Task: Add a signature Jorge Perez containing With heartfelt thanks and warm wishes, Jorge Perez to email address softage.8@softage.net and add a label Programming
Action: Mouse moved to (1006, 57)
Screenshot: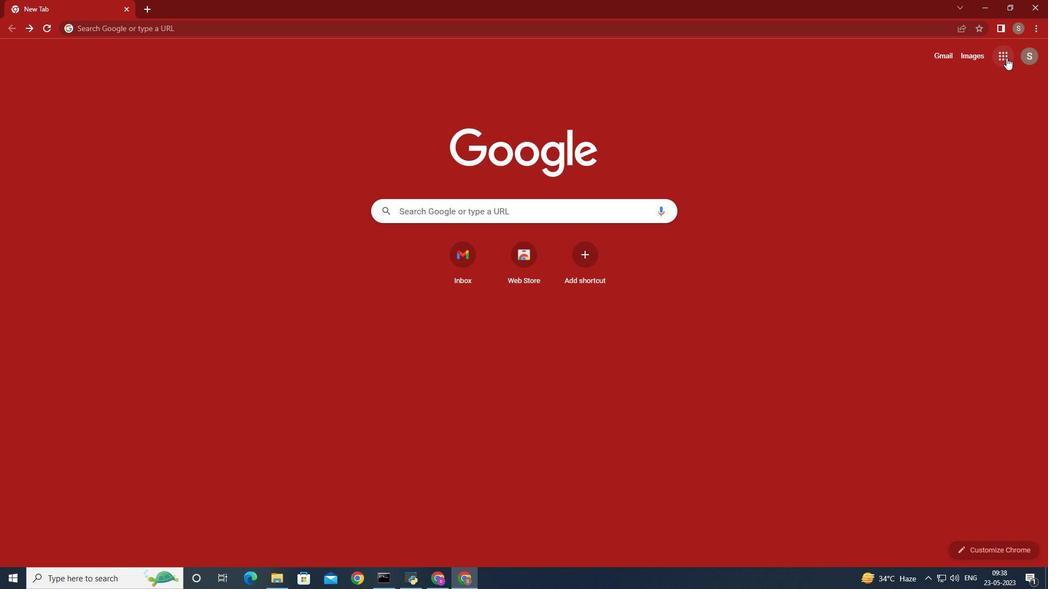 
Action: Mouse pressed left at (1006, 57)
Screenshot: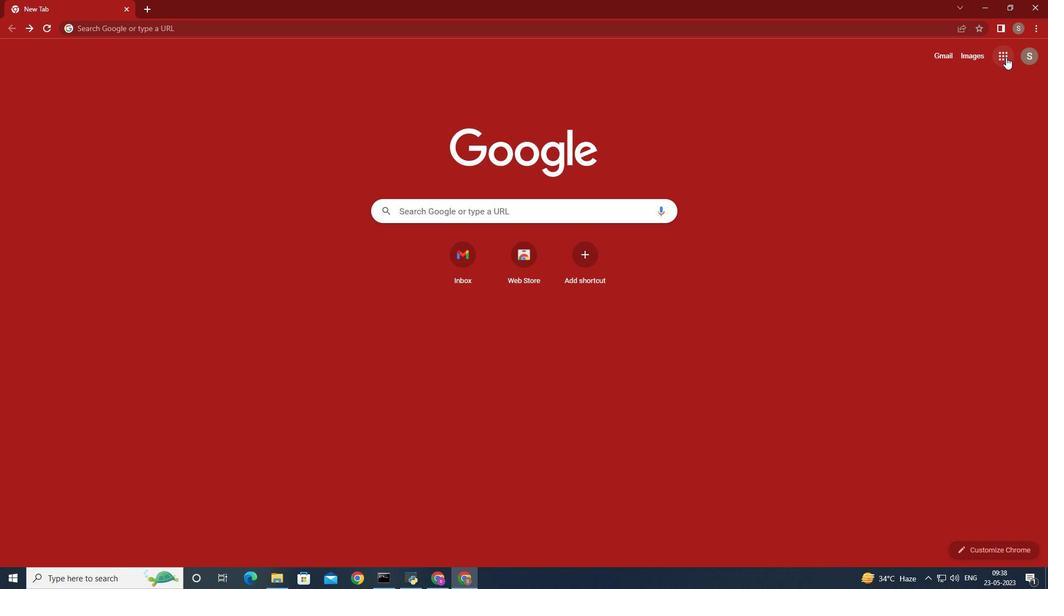 
Action: Mouse moved to (968, 101)
Screenshot: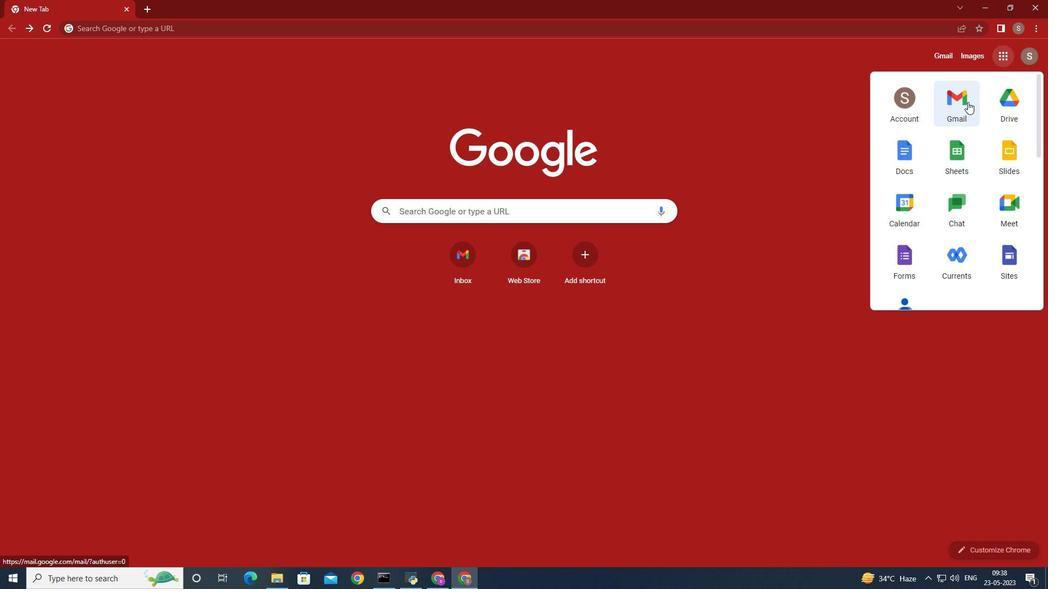 
Action: Mouse pressed left at (968, 101)
Screenshot: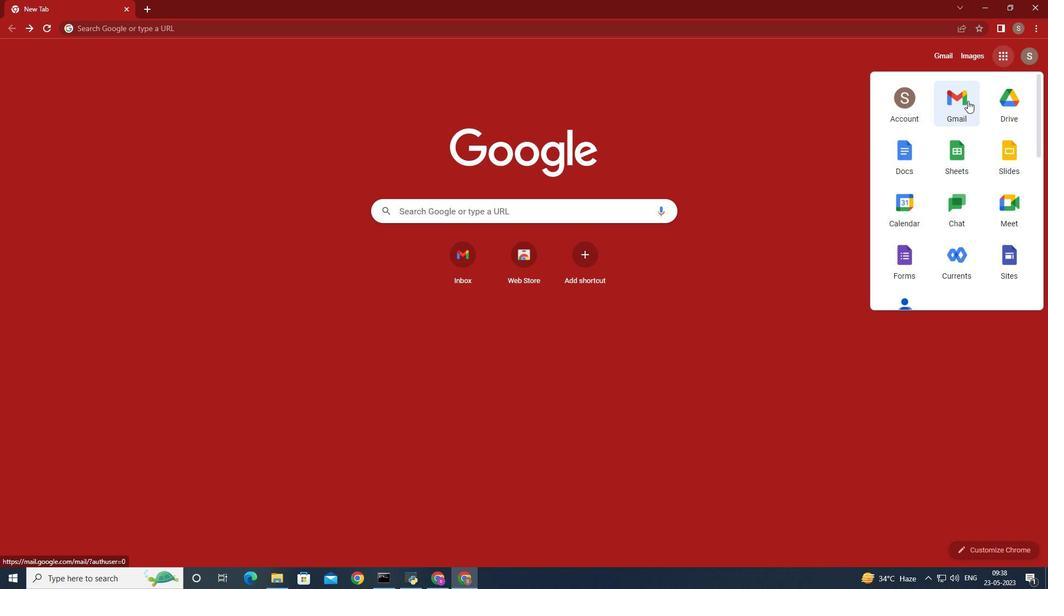 
Action: Mouse moved to (930, 79)
Screenshot: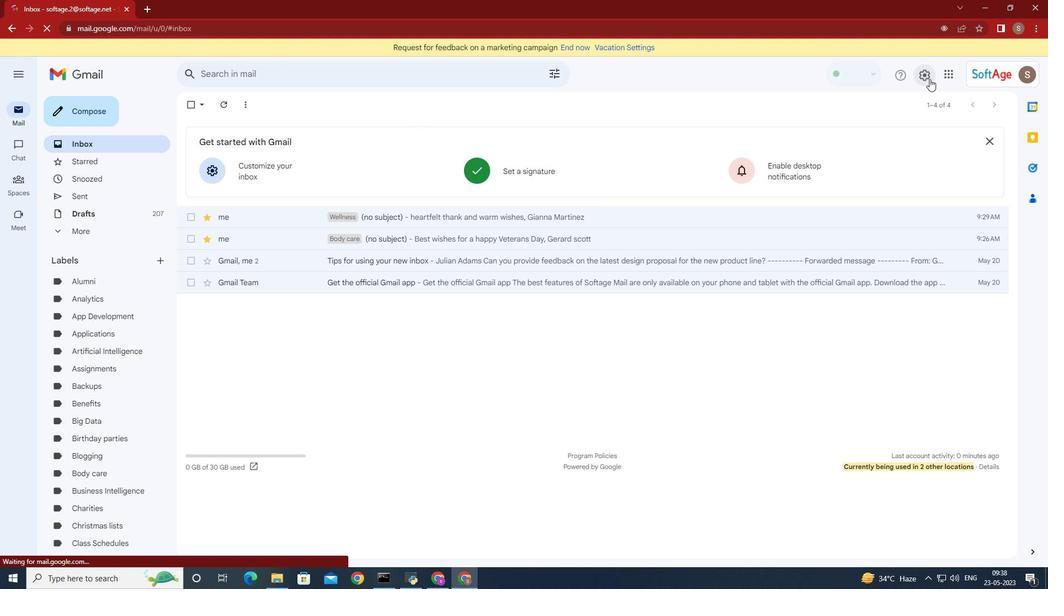 
Action: Mouse pressed left at (930, 79)
Screenshot: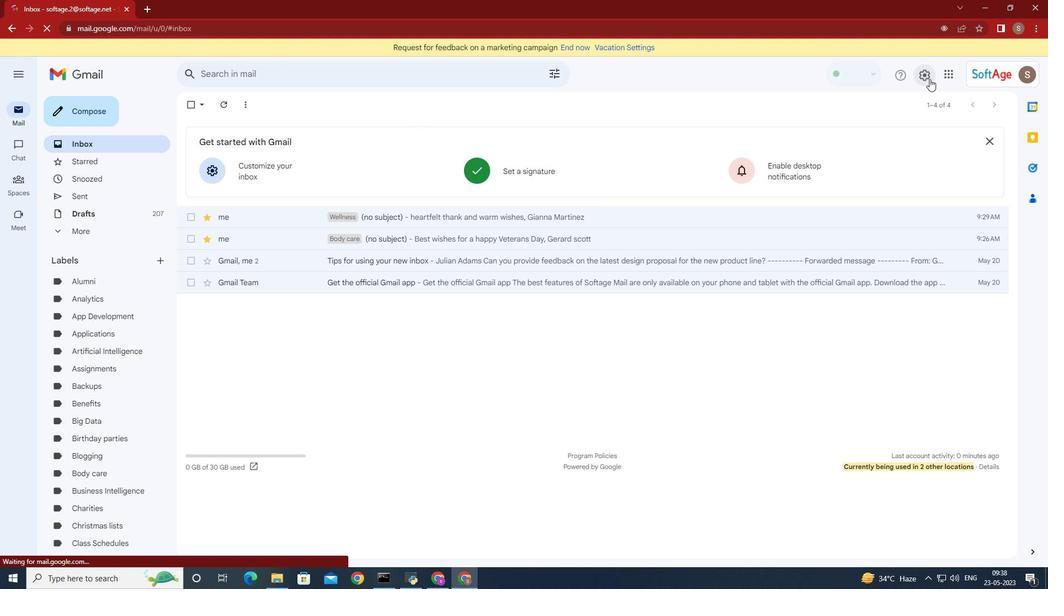 
Action: Mouse moved to (924, 125)
Screenshot: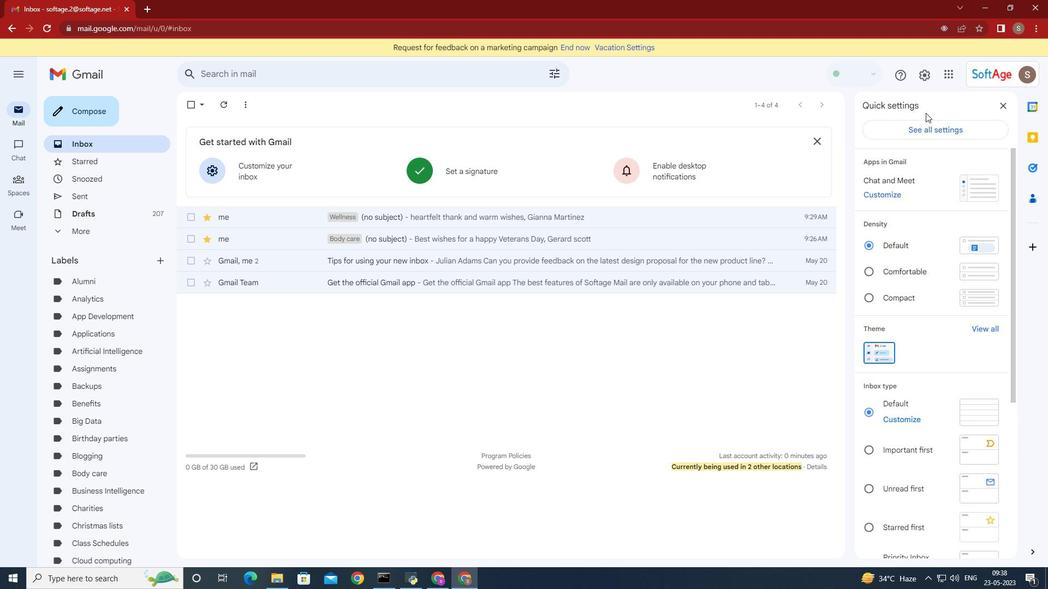 
Action: Mouse pressed left at (924, 125)
Screenshot: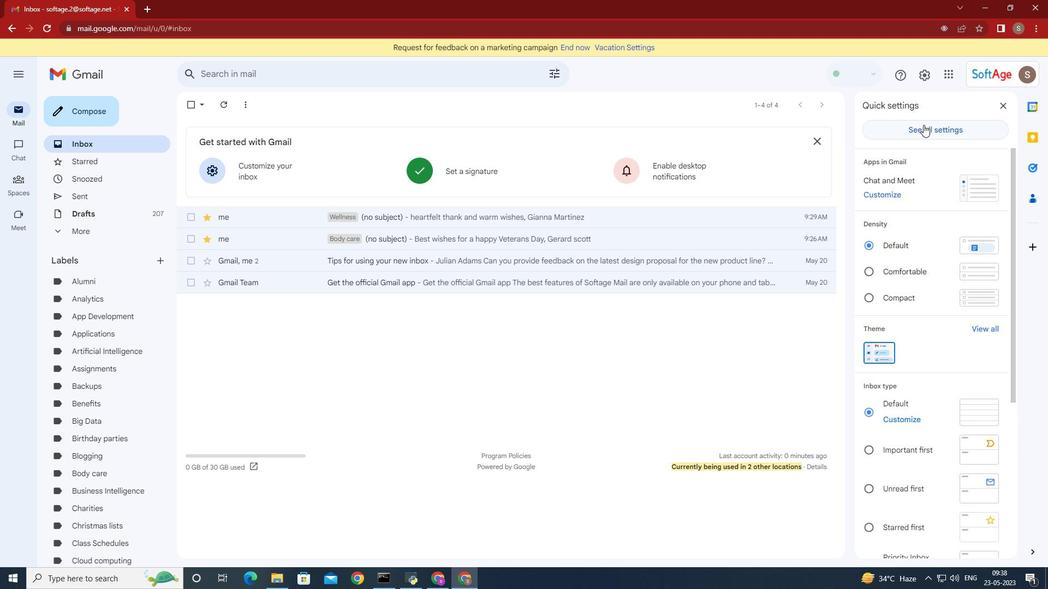 
Action: Mouse moved to (681, 246)
Screenshot: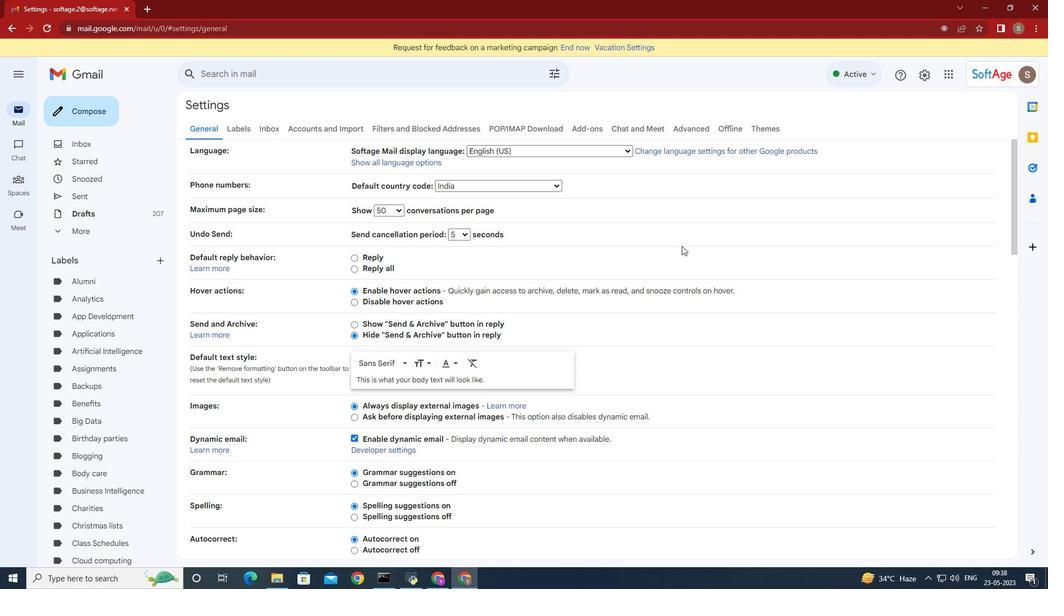 
Action: Mouse scrolled (681, 245) with delta (0, 0)
Screenshot: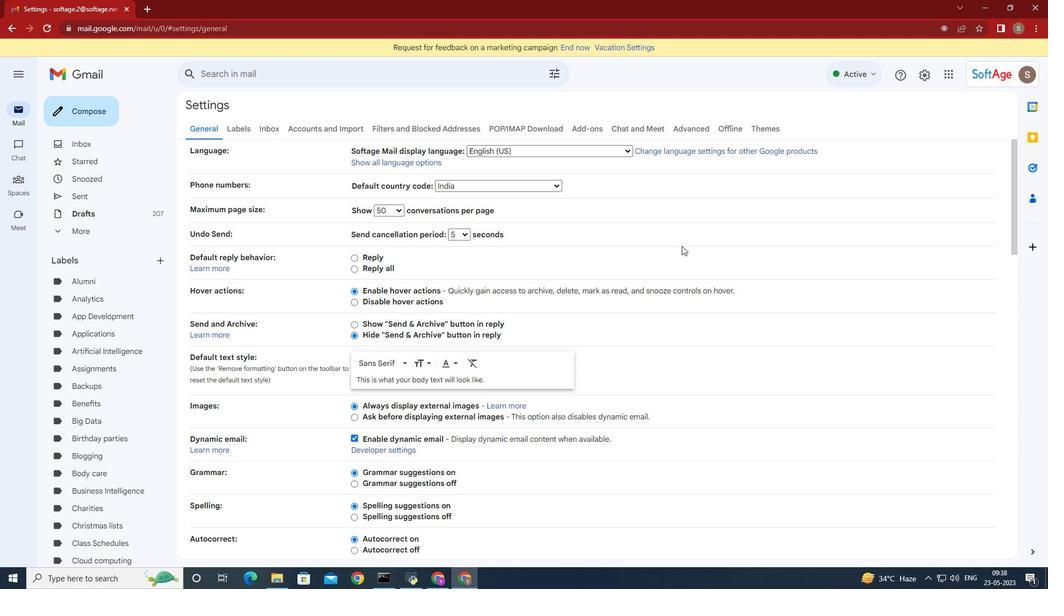 
Action: Mouse scrolled (681, 245) with delta (0, 0)
Screenshot: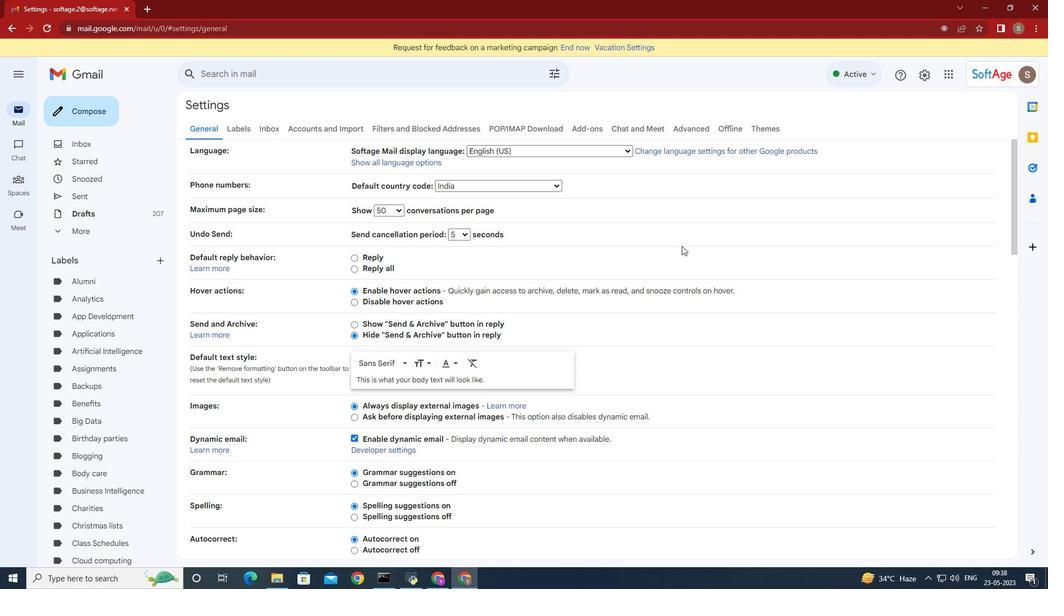 
Action: Mouse scrolled (681, 245) with delta (0, 0)
Screenshot: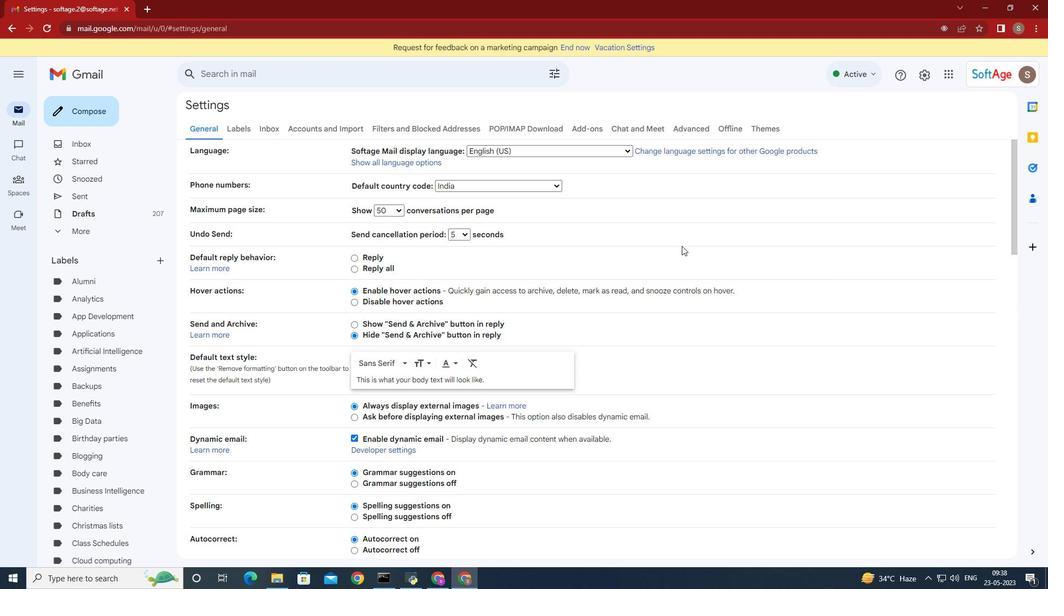 
Action: Mouse scrolled (681, 245) with delta (0, 0)
Screenshot: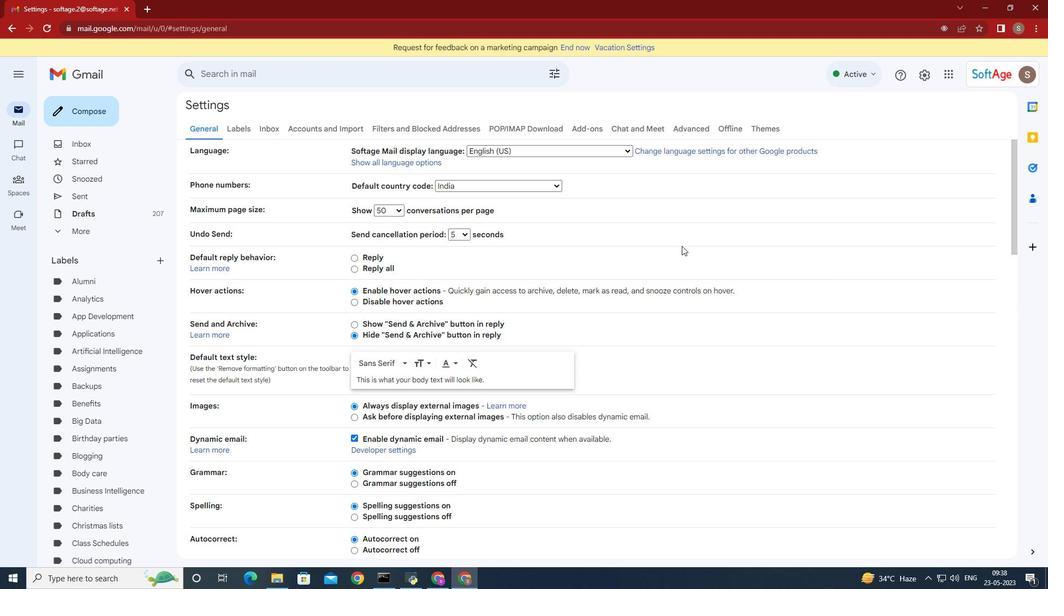 
Action: Mouse scrolled (681, 245) with delta (0, 0)
Screenshot: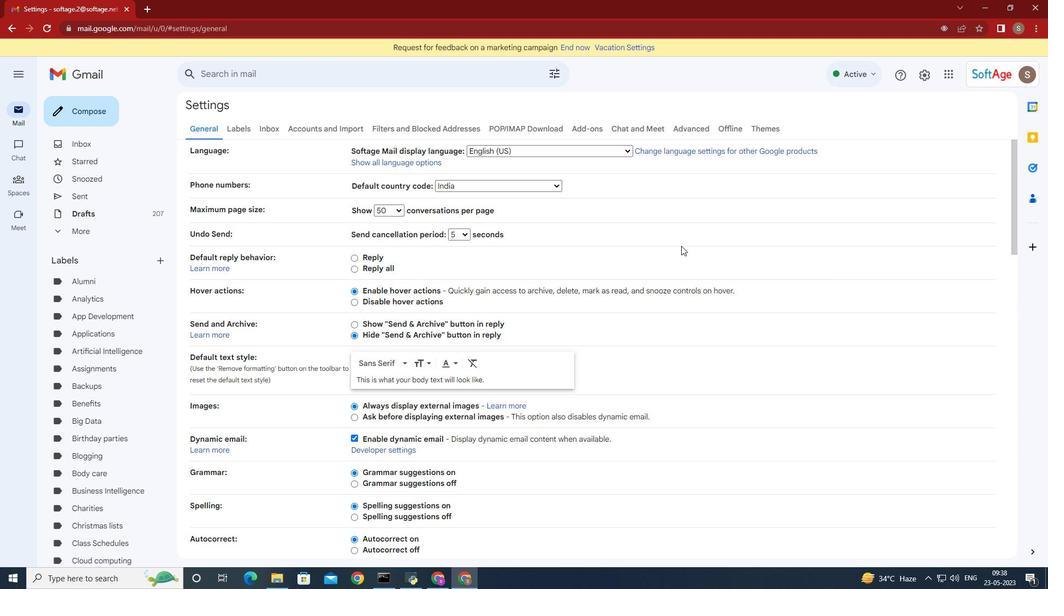 
Action: Mouse scrolled (681, 245) with delta (0, 0)
Screenshot: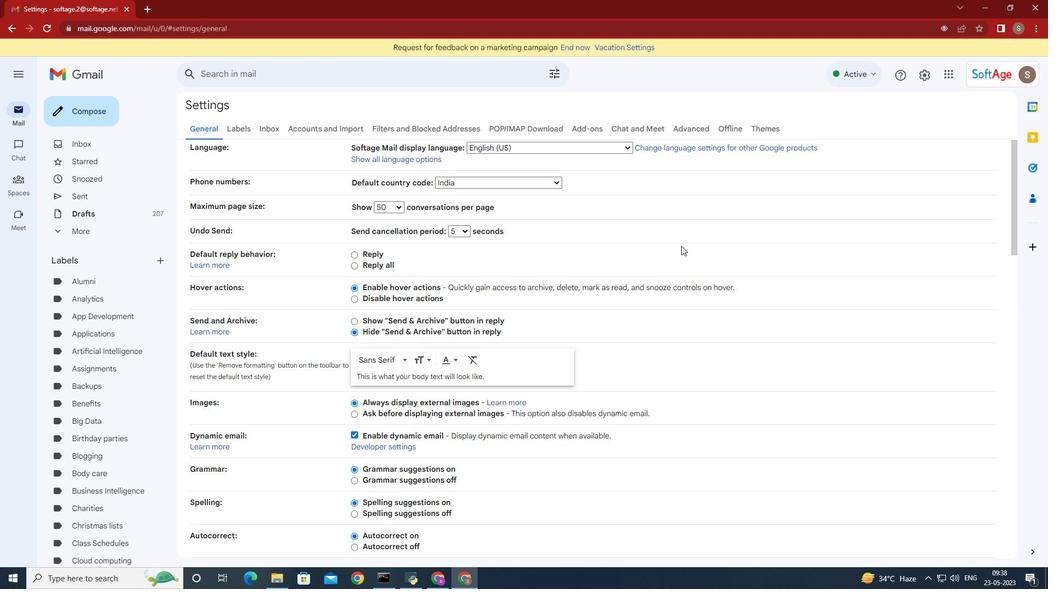 
Action: Mouse moved to (680, 245)
Screenshot: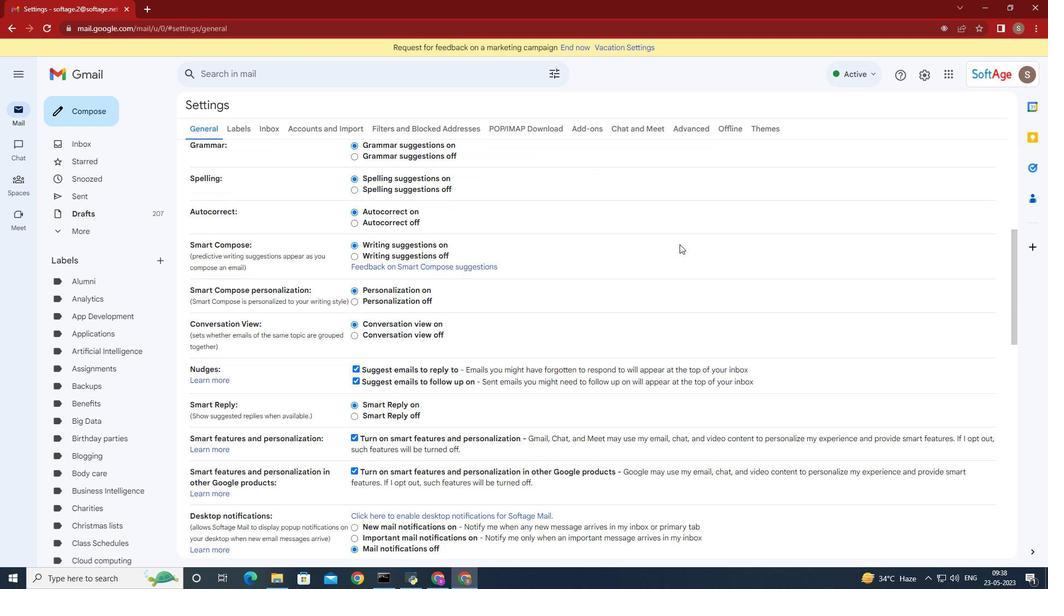 
Action: Mouse scrolled (680, 244) with delta (0, 0)
Screenshot: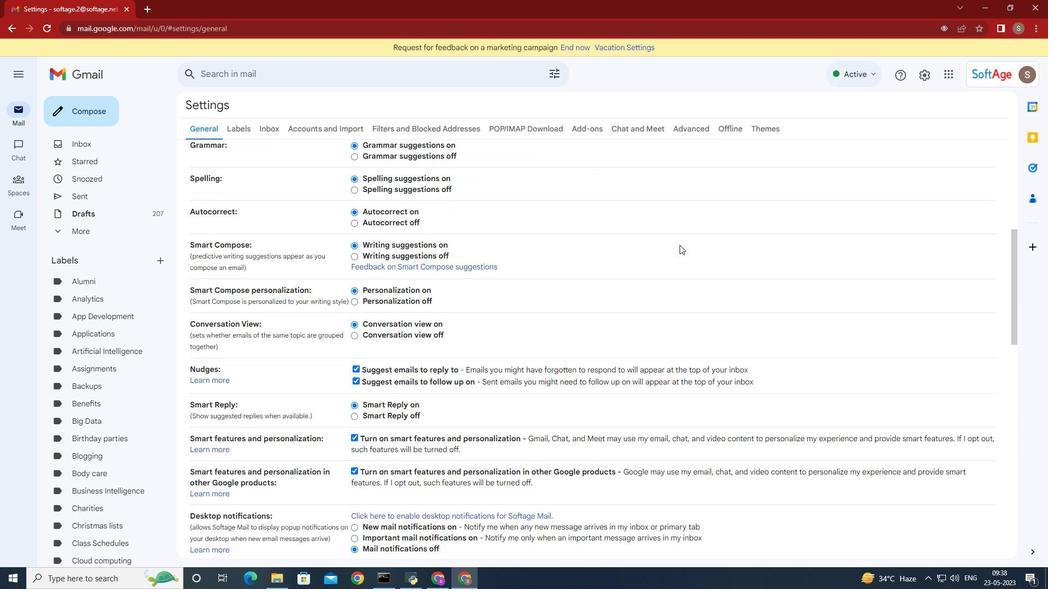 
Action: Mouse scrolled (680, 244) with delta (0, 0)
Screenshot: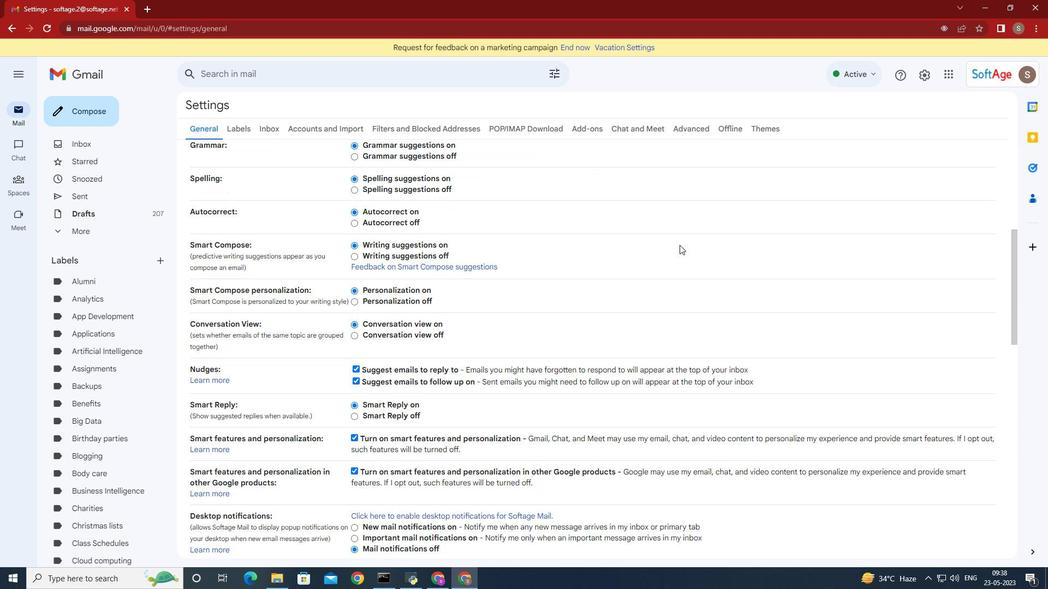 
Action: Mouse scrolled (680, 244) with delta (0, 0)
Screenshot: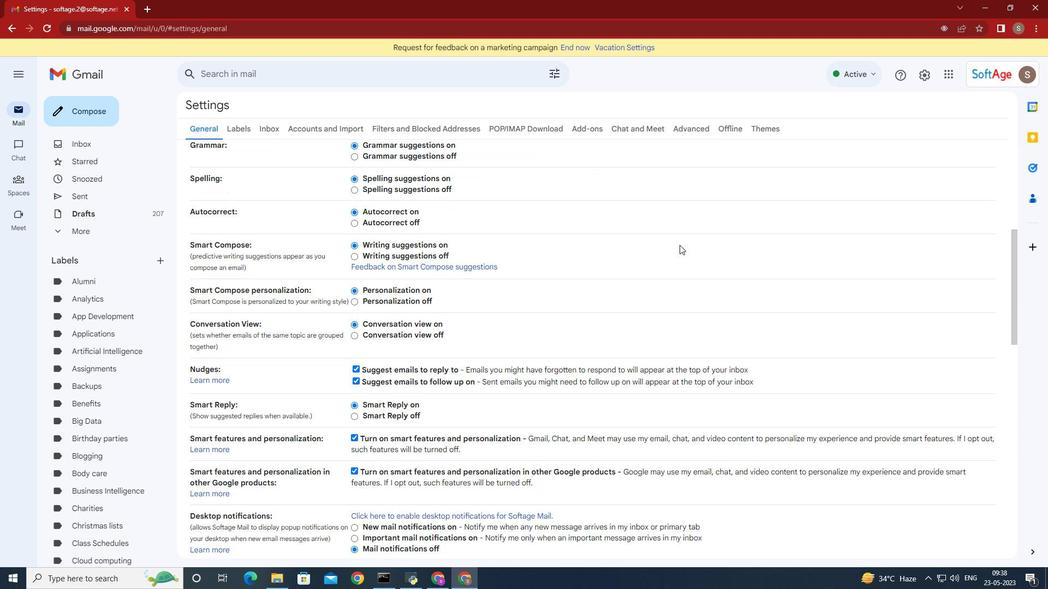 
Action: Mouse scrolled (680, 244) with delta (0, 0)
Screenshot: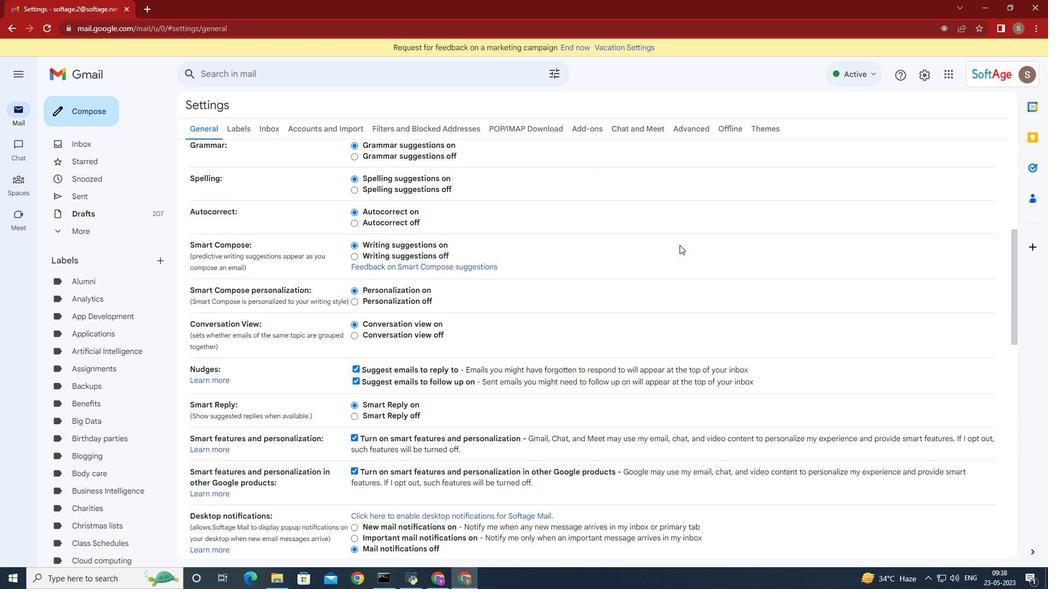 
Action: Mouse scrolled (680, 244) with delta (0, 0)
Screenshot: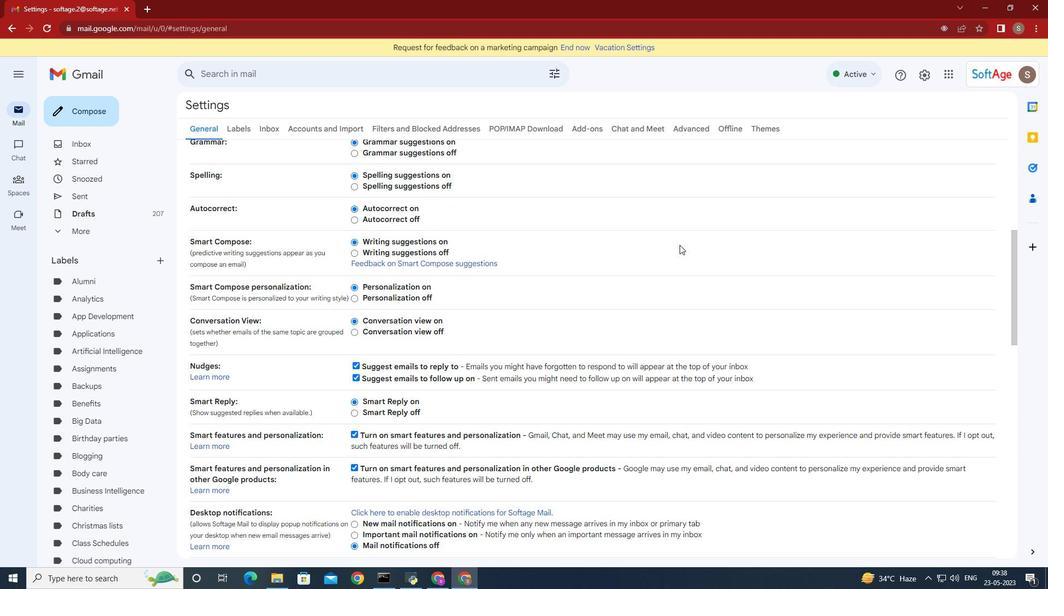 
Action: Mouse scrolled (680, 244) with delta (0, 0)
Screenshot: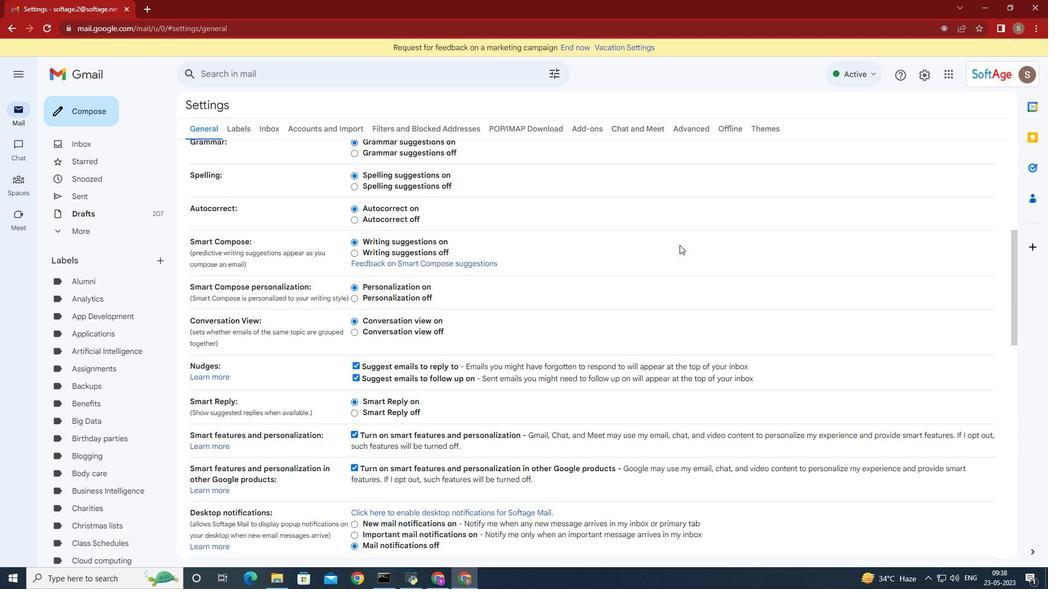 
Action: Mouse moved to (626, 303)
Screenshot: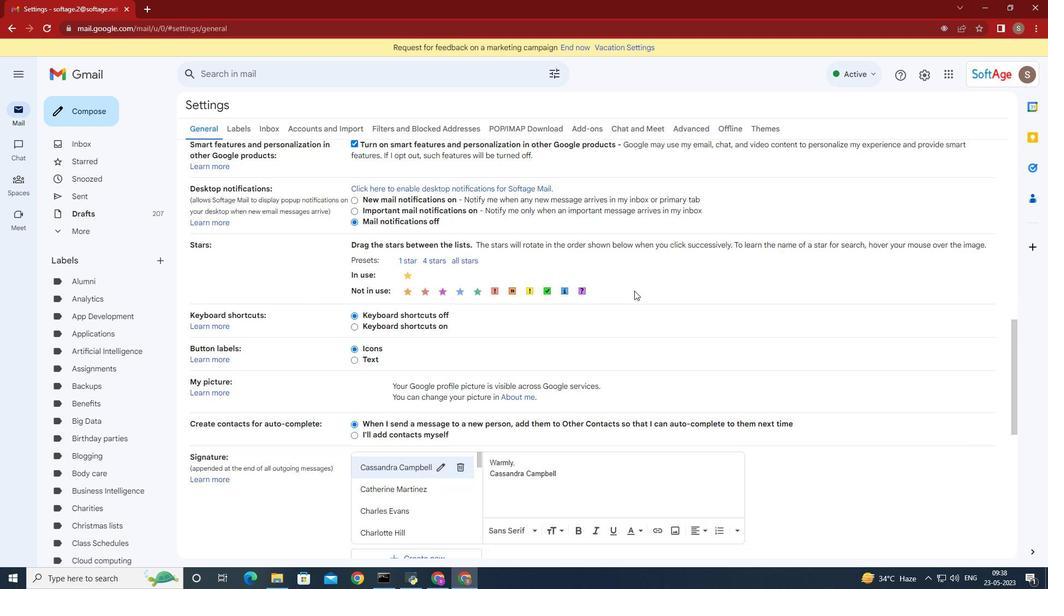 
Action: Mouse scrolled (626, 302) with delta (0, 0)
Screenshot: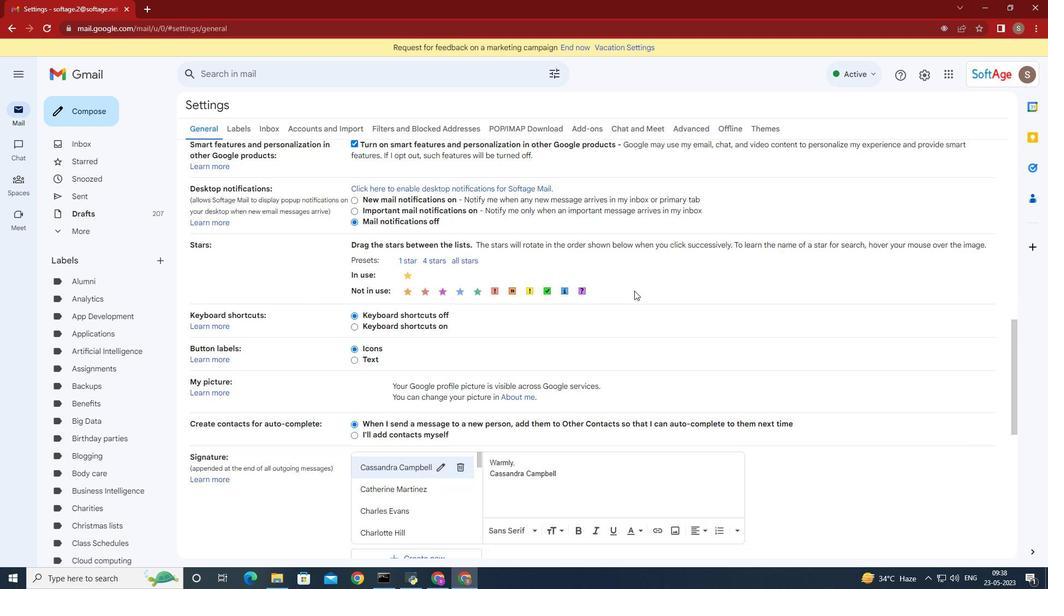 
Action: Mouse moved to (626, 303)
Screenshot: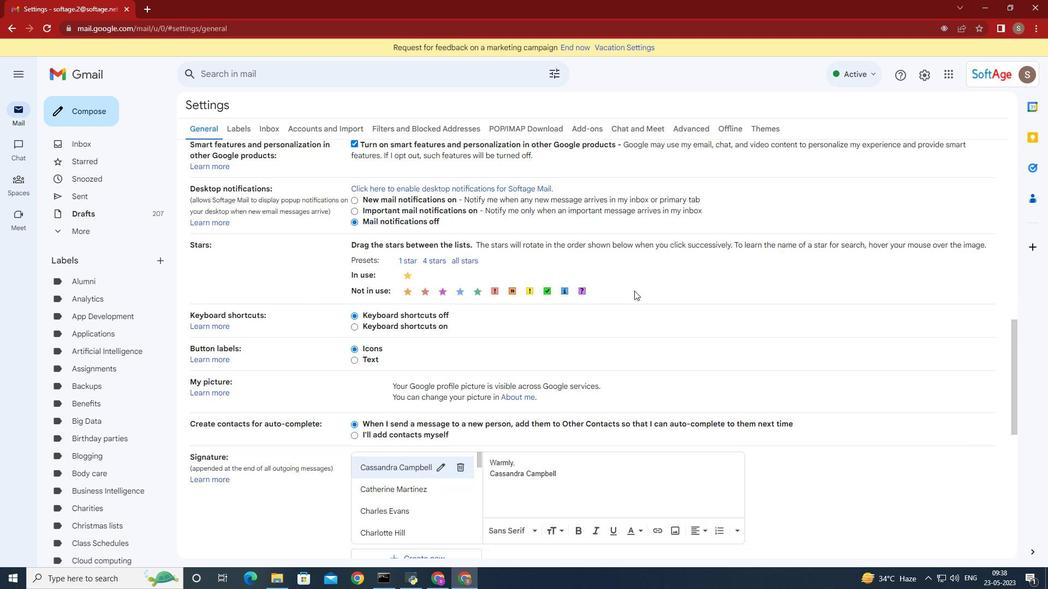
Action: Mouse scrolled (626, 303) with delta (0, 0)
Screenshot: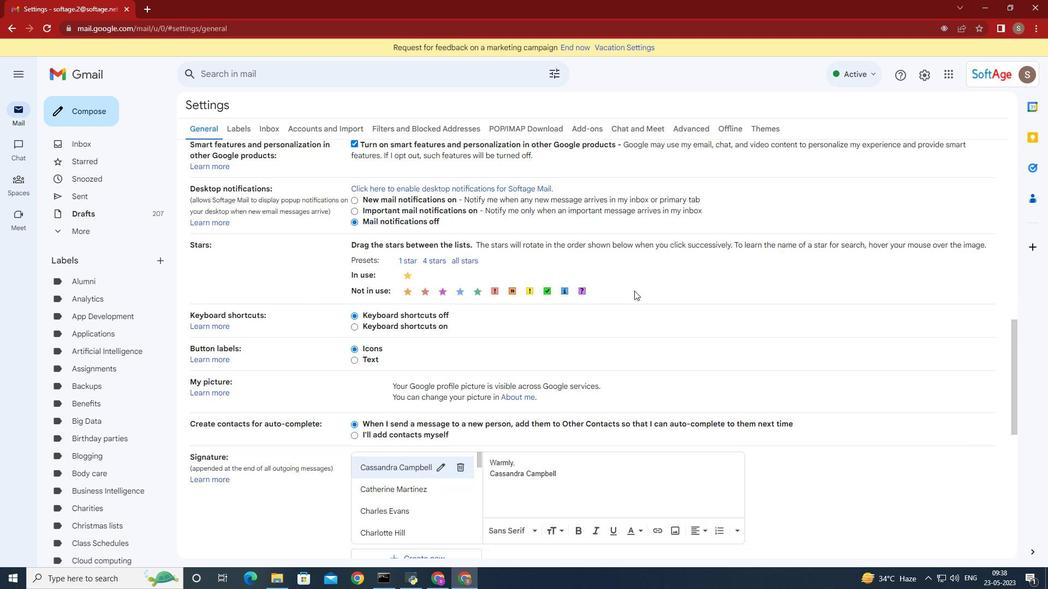 
Action: Mouse scrolled (626, 303) with delta (0, 0)
Screenshot: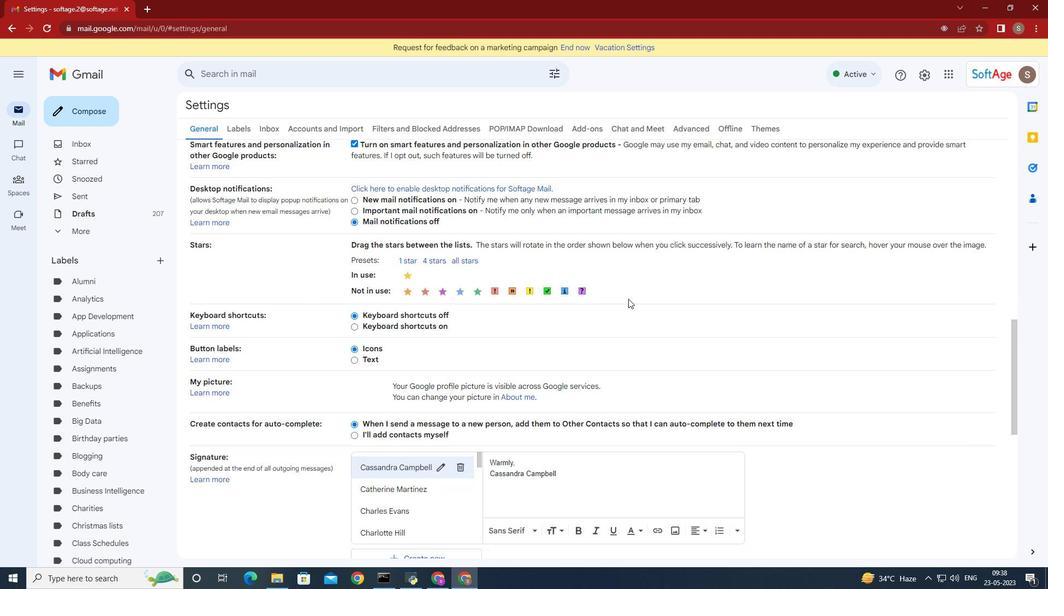 
Action: Mouse scrolled (626, 303) with delta (0, 0)
Screenshot: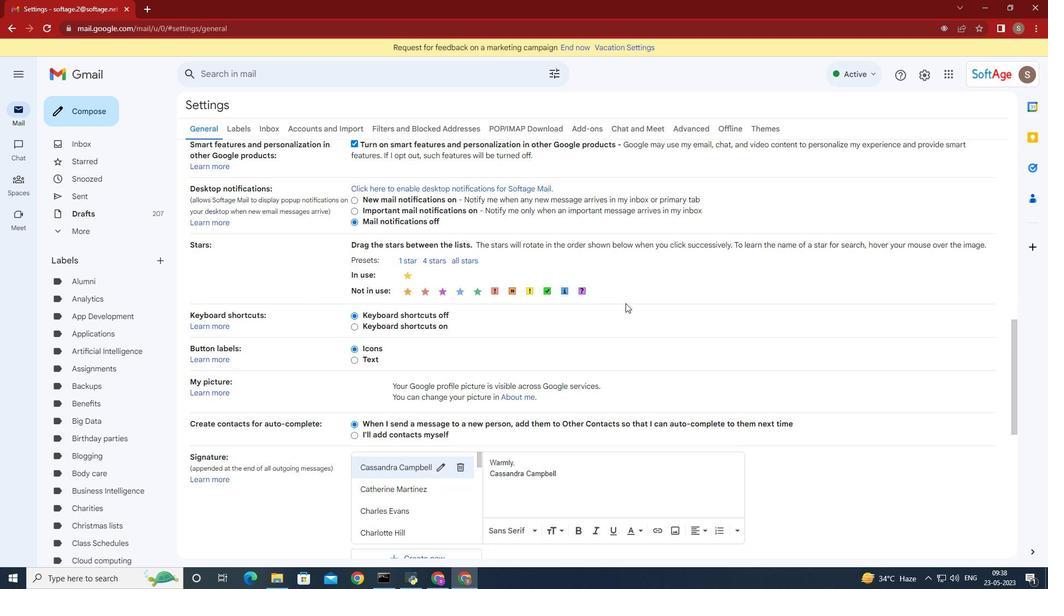 
Action: Mouse moved to (421, 335)
Screenshot: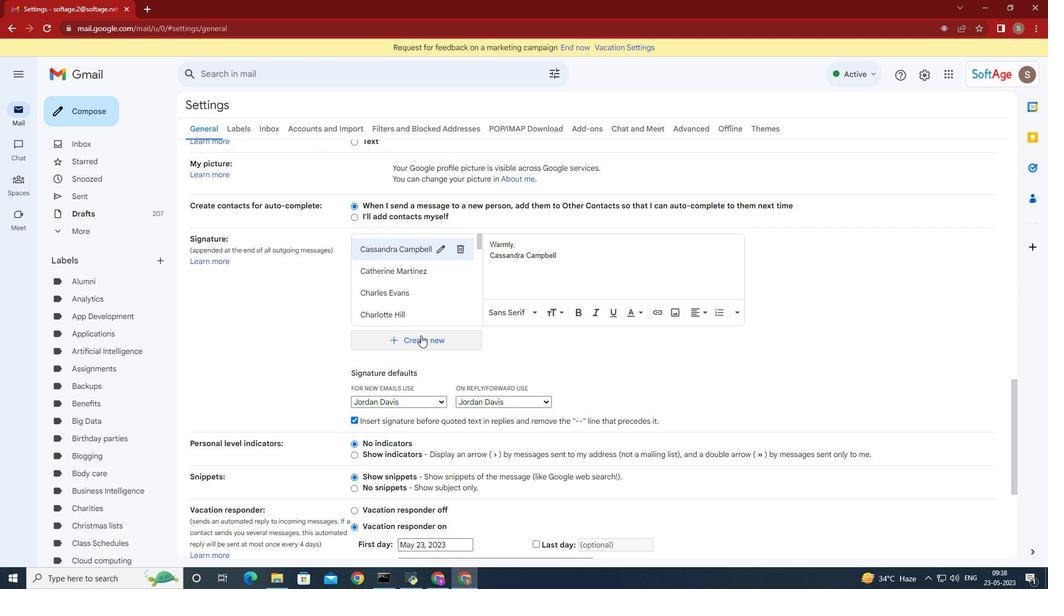 
Action: Mouse pressed left at (421, 335)
Screenshot: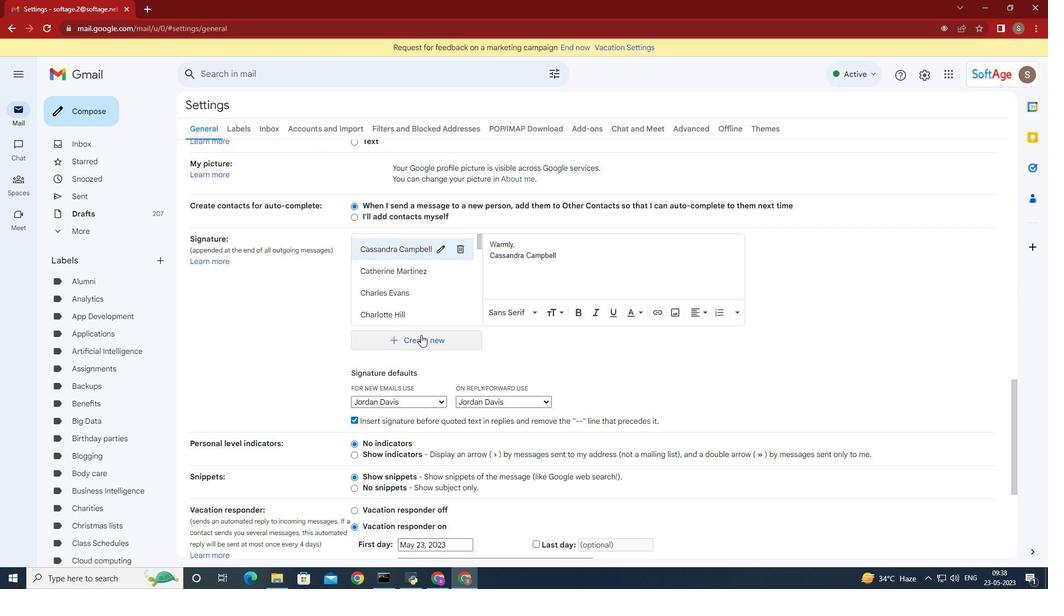 
Action: Mouse moved to (423, 336)
Screenshot: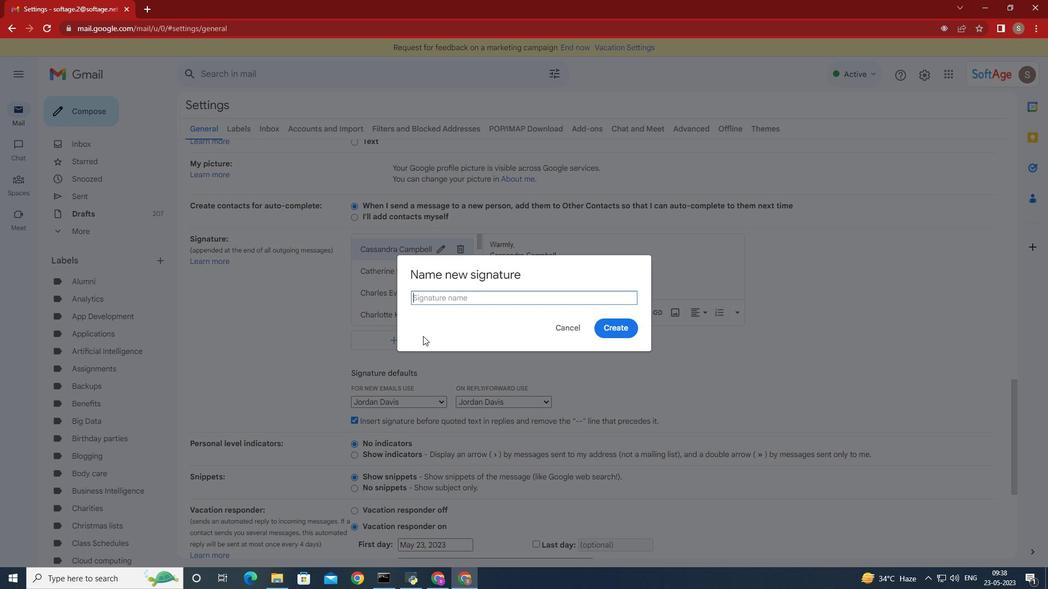 
Action: Key pressed <Key.shift>Jorgr<Key.space><Key.shift><Key.shift><Key.shift>P<Key.backspace><Key.backspace><Key.backspace>e<Key.space><Key.shift>Perez
Screenshot: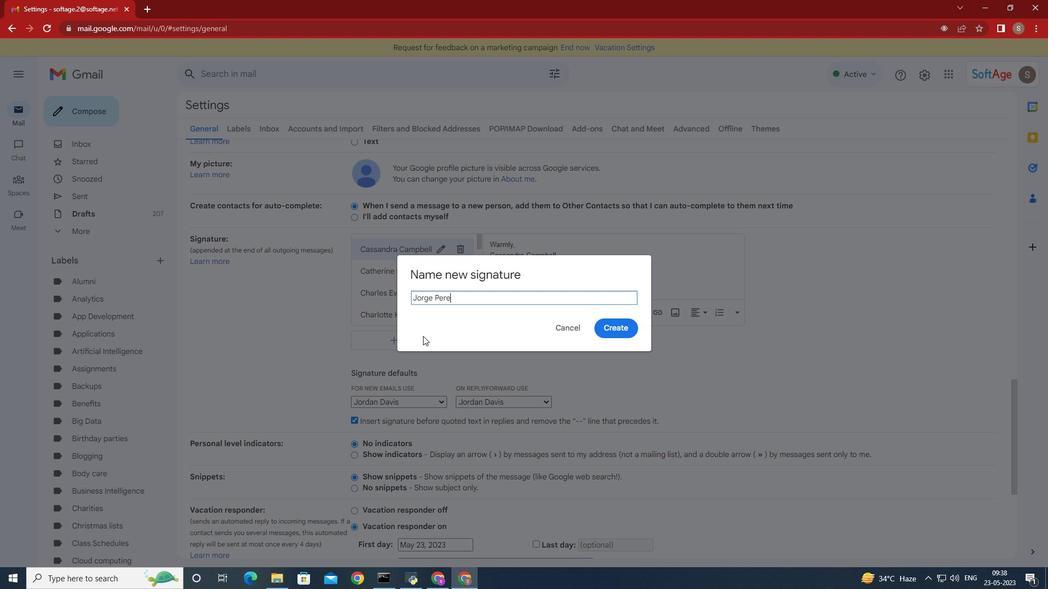 
Action: Mouse moved to (615, 332)
Screenshot: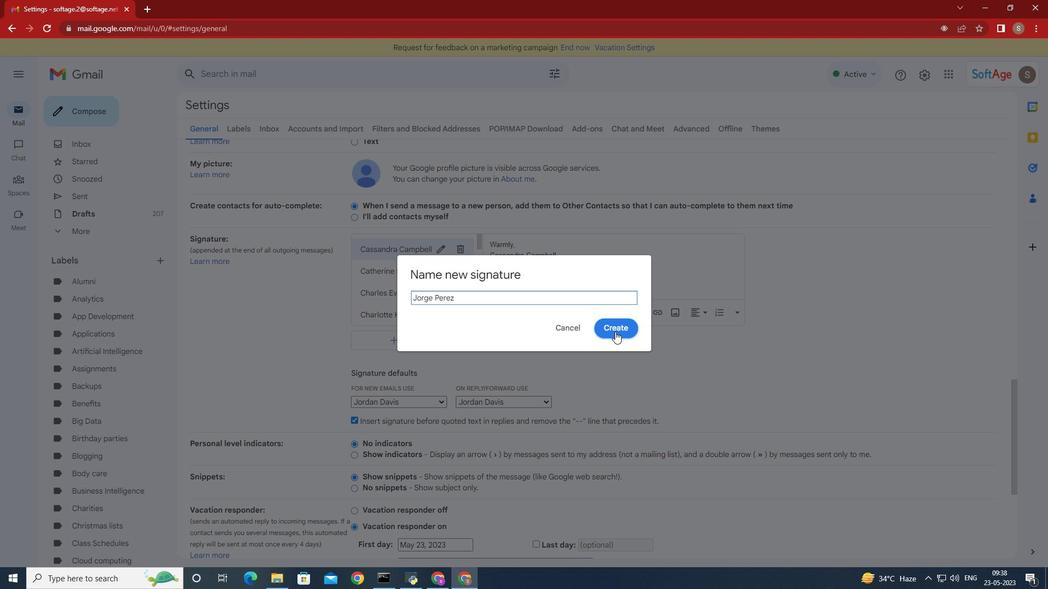 
Action: Mouse pressed left at (615, 332)
Screenshot: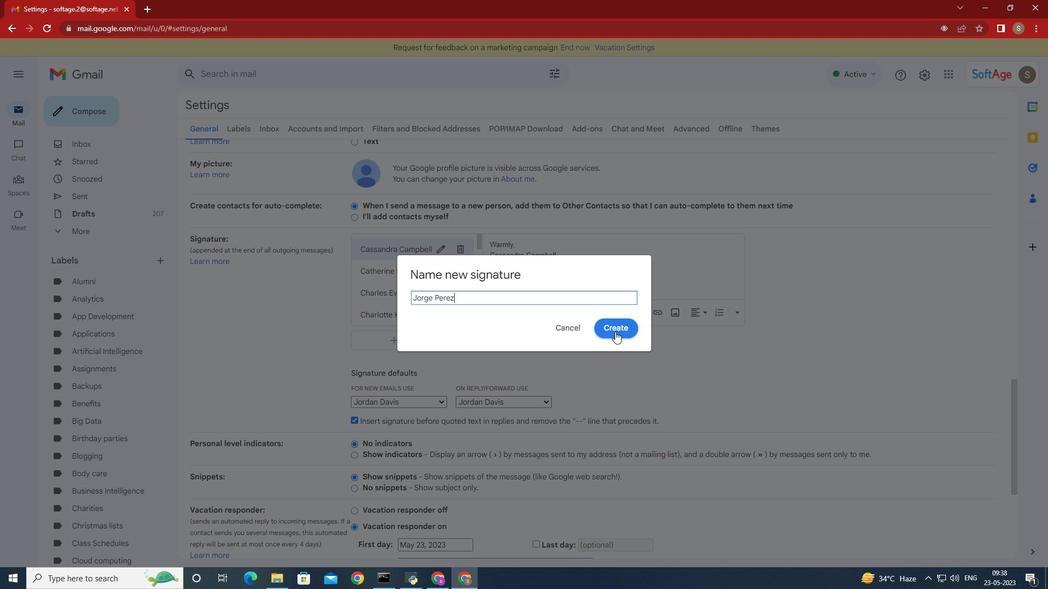 
Action: Mouse moved to (616, 331)
Screenshot: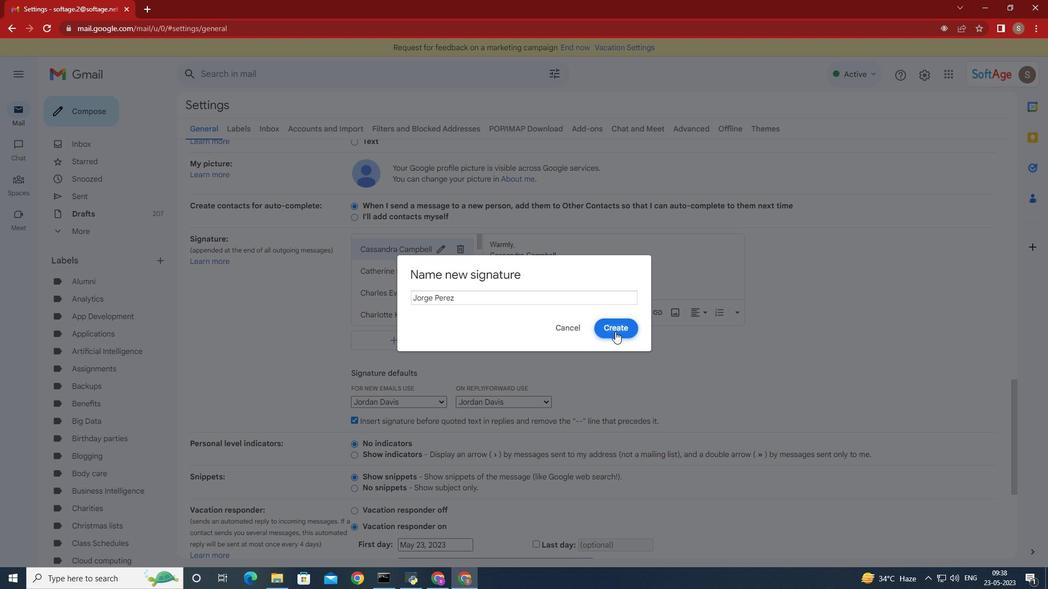 
Action: Key pressed heartfelt<Key.space>thanks<Key.space>and<Key.space>warm<Key.space>wishes,<Key.enter><Key.shift>Jorge<Key.space><Key.shift>Perez
Screenshot: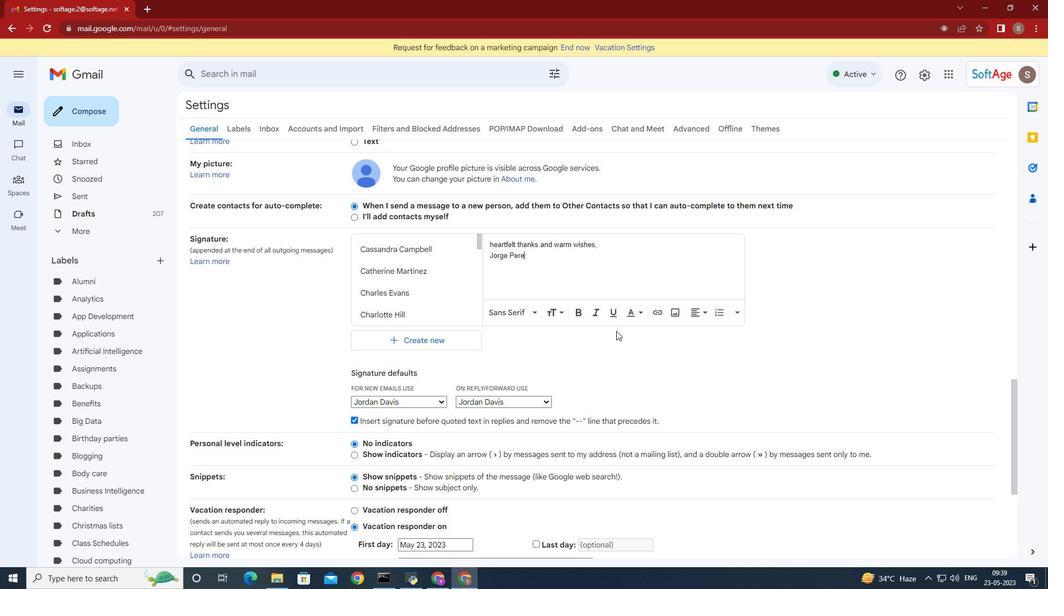 
Action: Mouse moved to (435, 404)
Screenshot: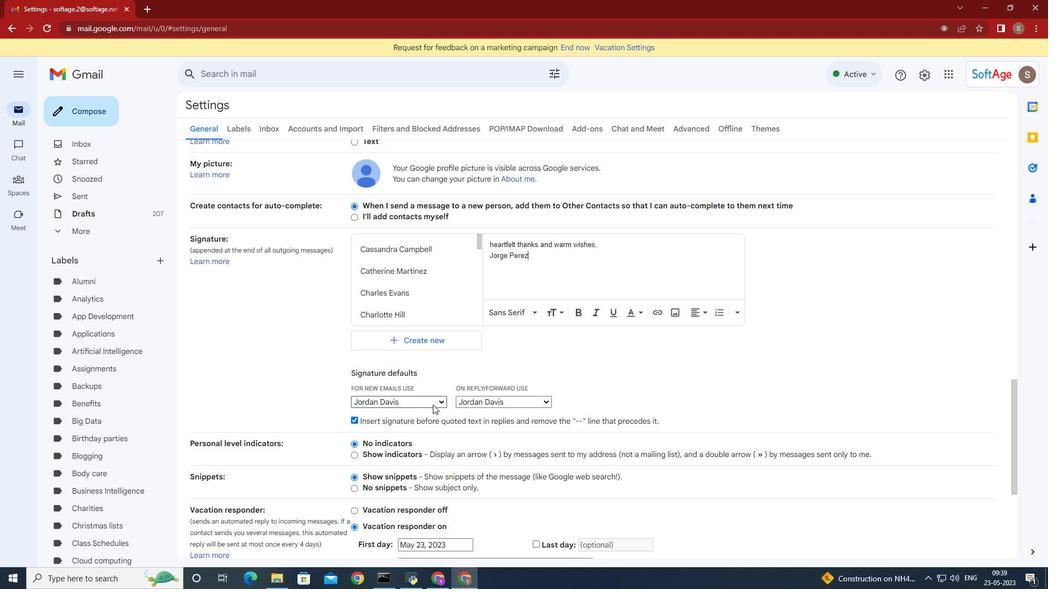 
Action: Mouse pressed left at (435, 404)
Screenshot: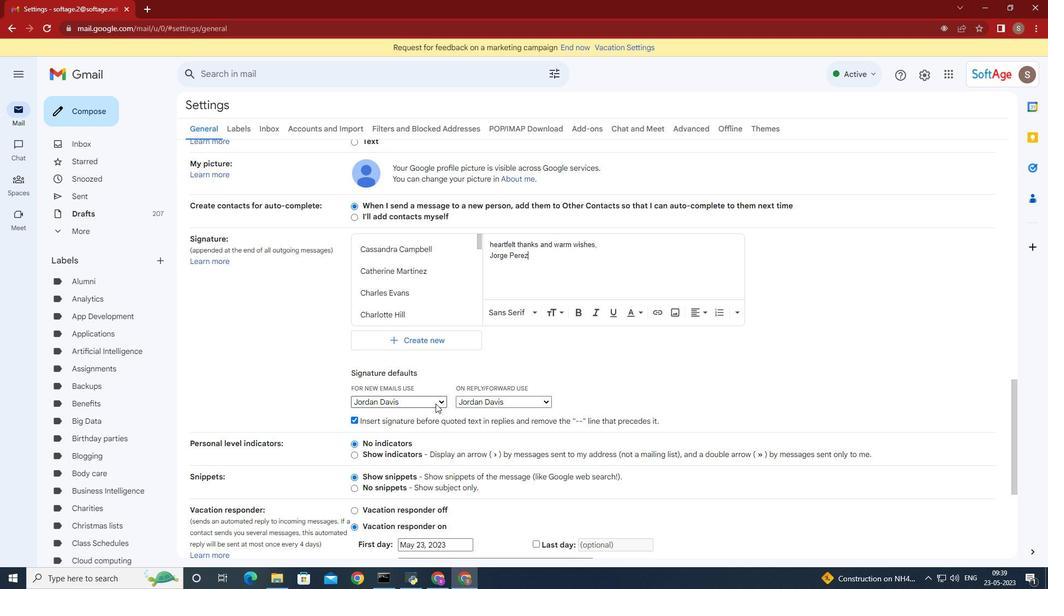 
Action: Mouse moved to (435, 406)
Screenshot: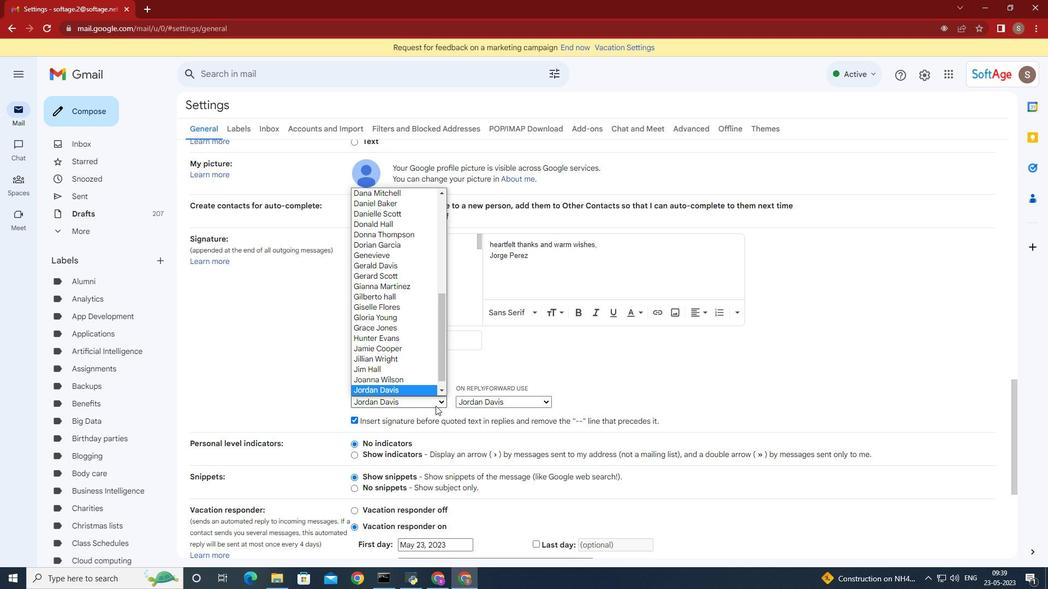 
Action: Mouse scrolled (435, 405) with delta (0, 0)
Screenshot: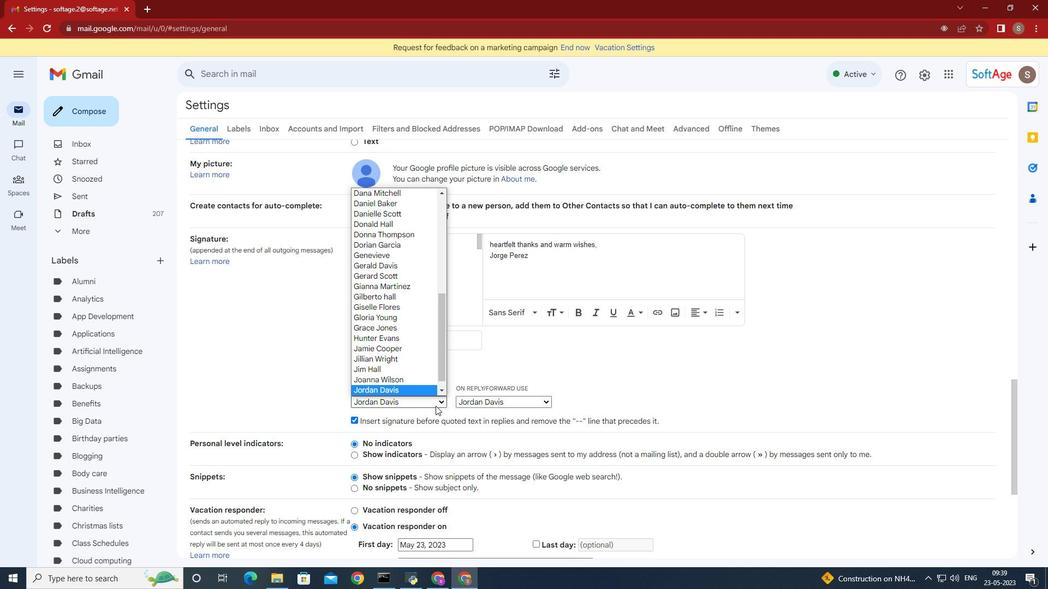
Action: Mouse scrolled (435, 405) with delta (0, 0)
Screenshot: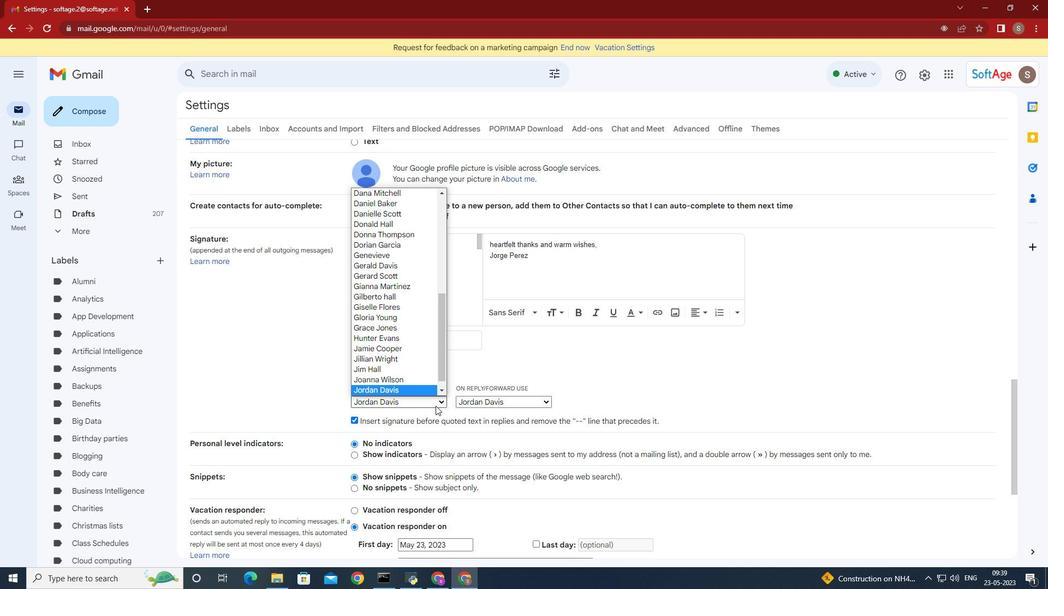 
Action: Mouse moved to (434, 404)
Screenshot: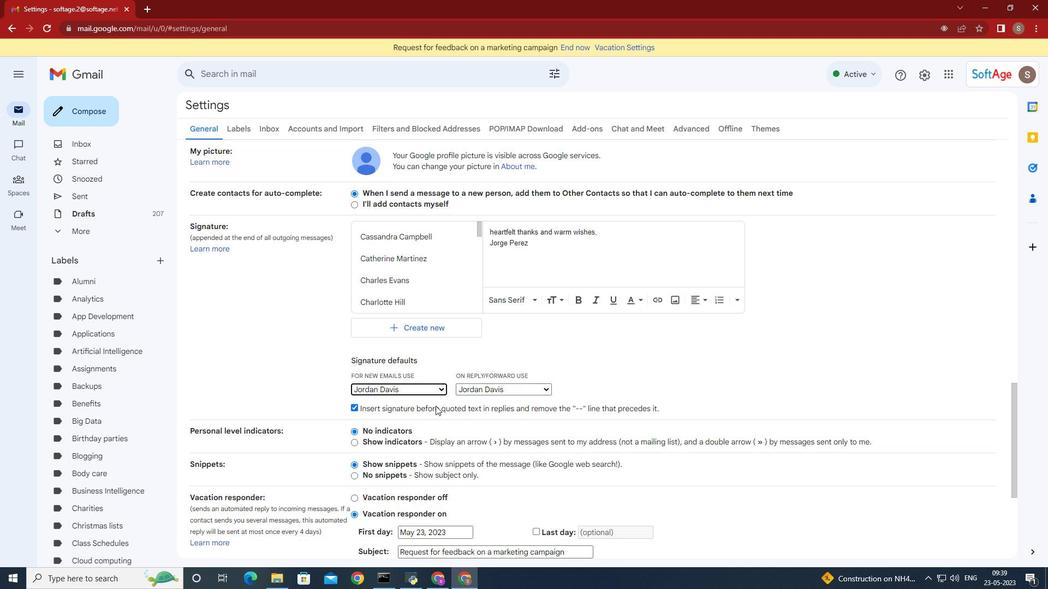 
Action: Mouse scrolled (434, 403) with delta (0, 0)
Screenshot: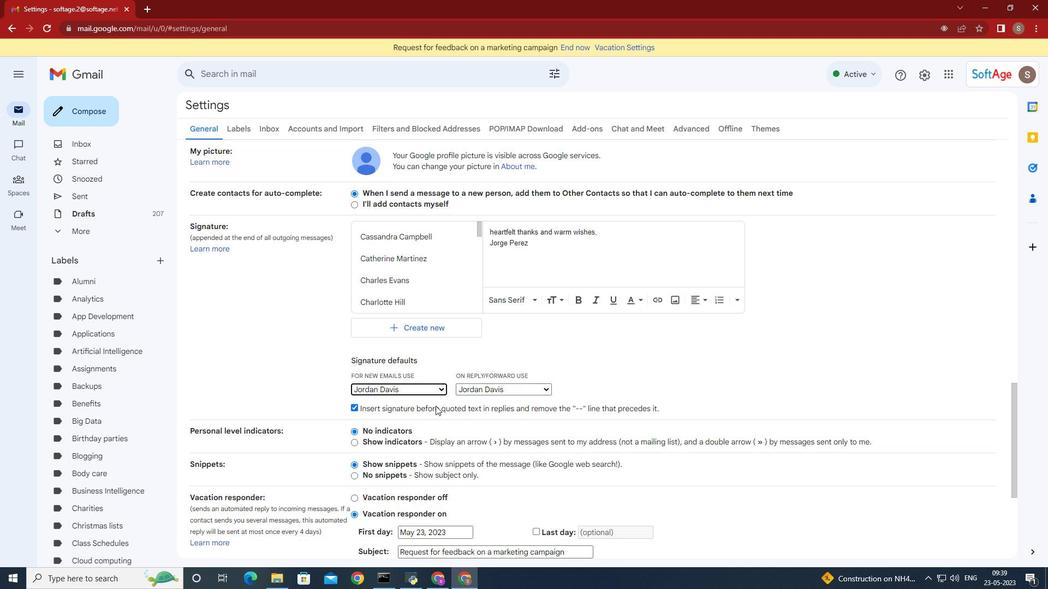 
Action: Mouse moved to (424, 386)
Screenshot: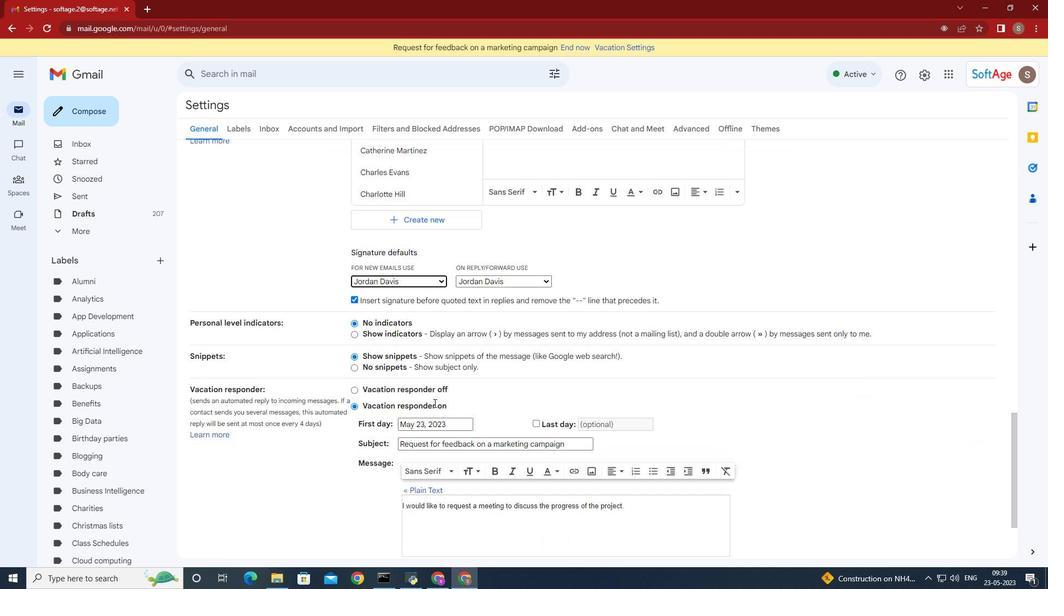 
Action: Mouse scrolled (433, 398) with delta (0, 0)
Screenshot: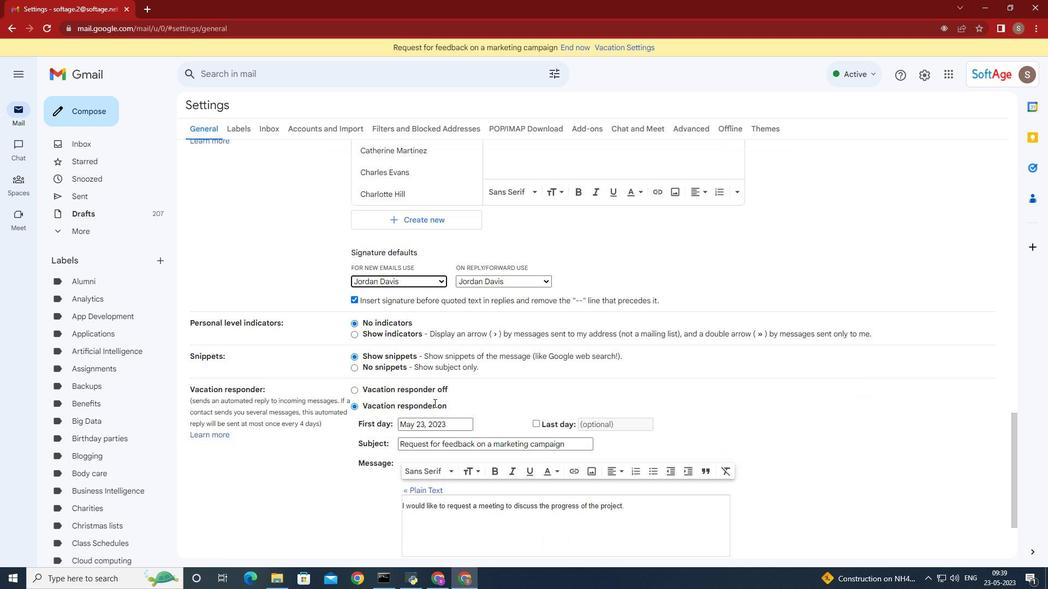 
Action: Mouse moved to (439, 184)
Screenshot: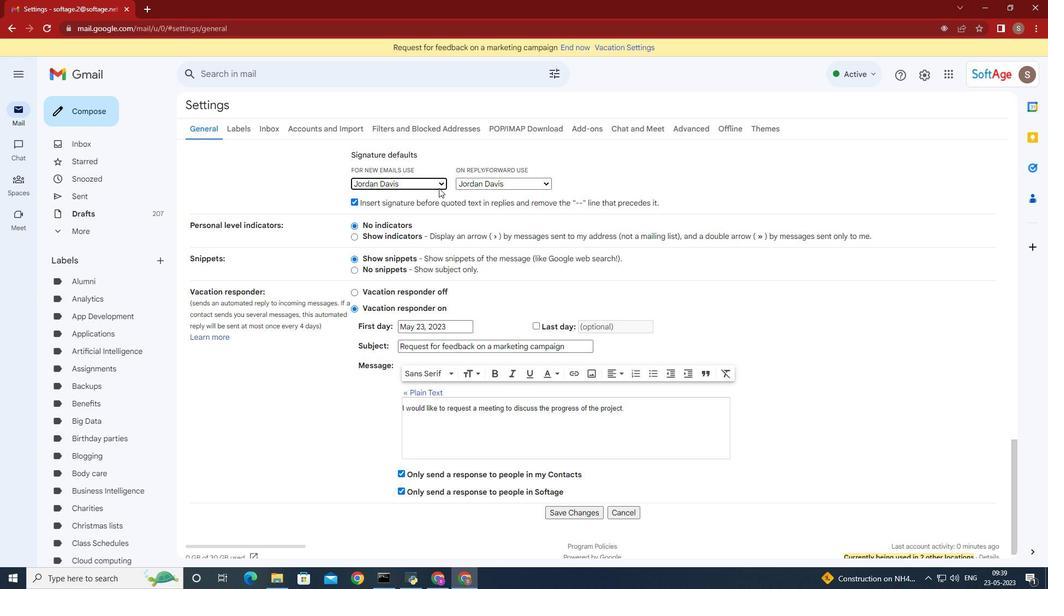 
Action: Mouse pressed left at (439, 184)
Screenshot: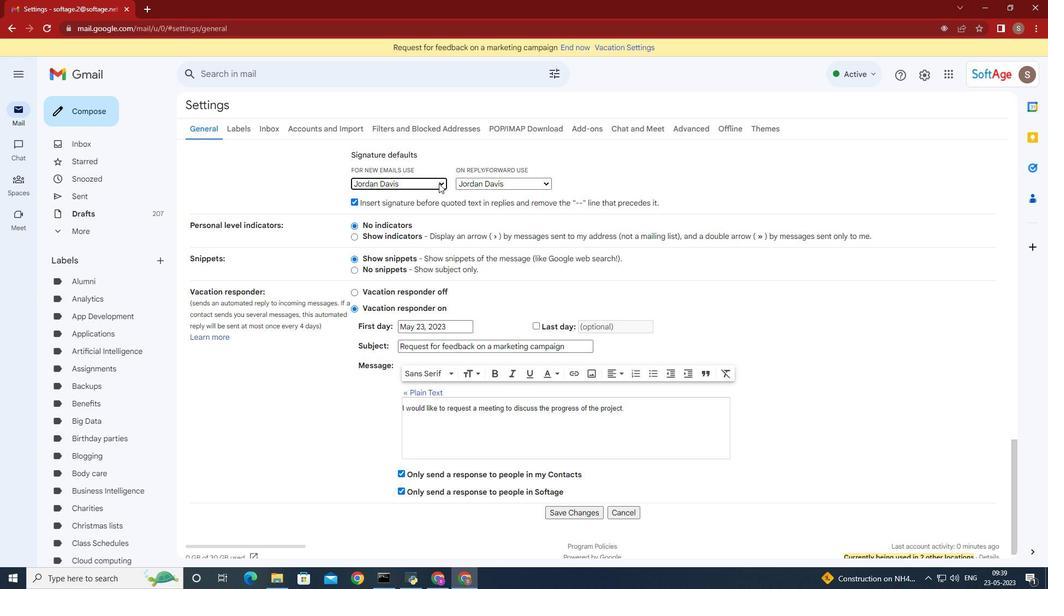 
Action: Mouse moved to (388, 334)
Screenshot: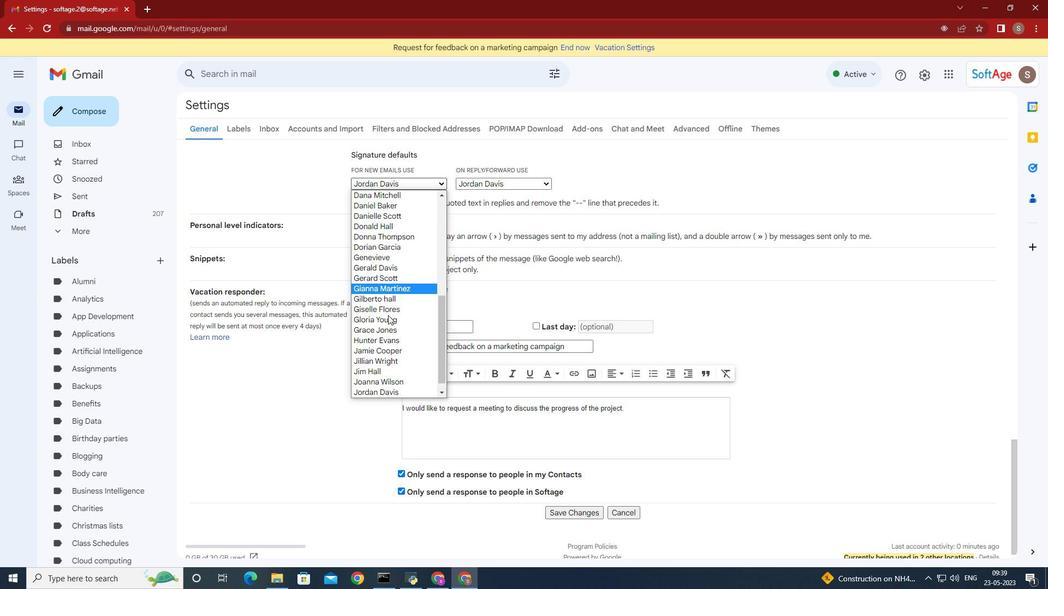 
Action: Mouse scrolled (388, 333) with delta (0, 0)
Screenshot: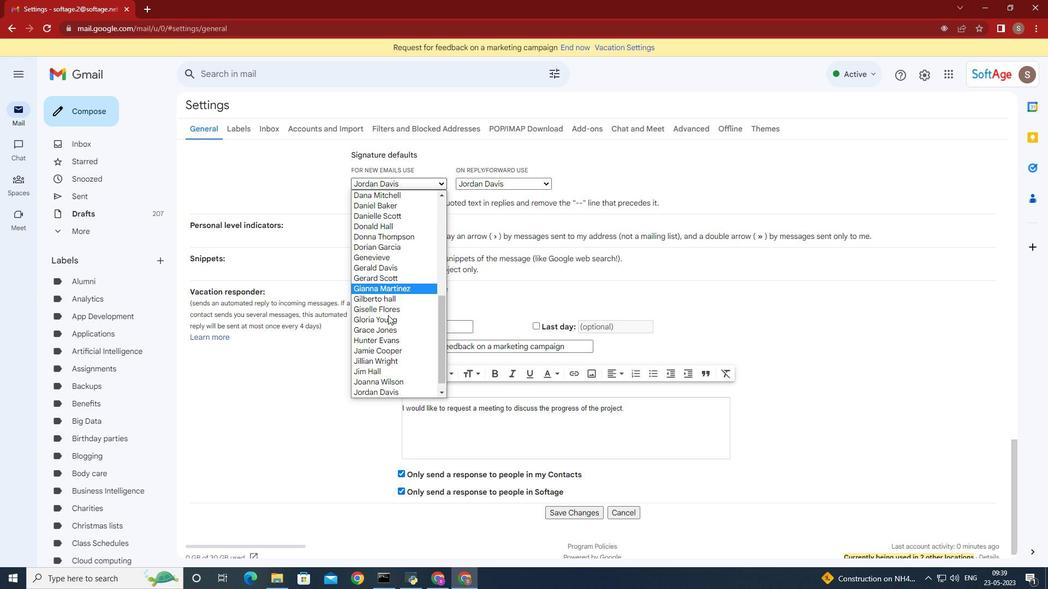 
Action: Mouse moved to (388, 334)
Screenshot: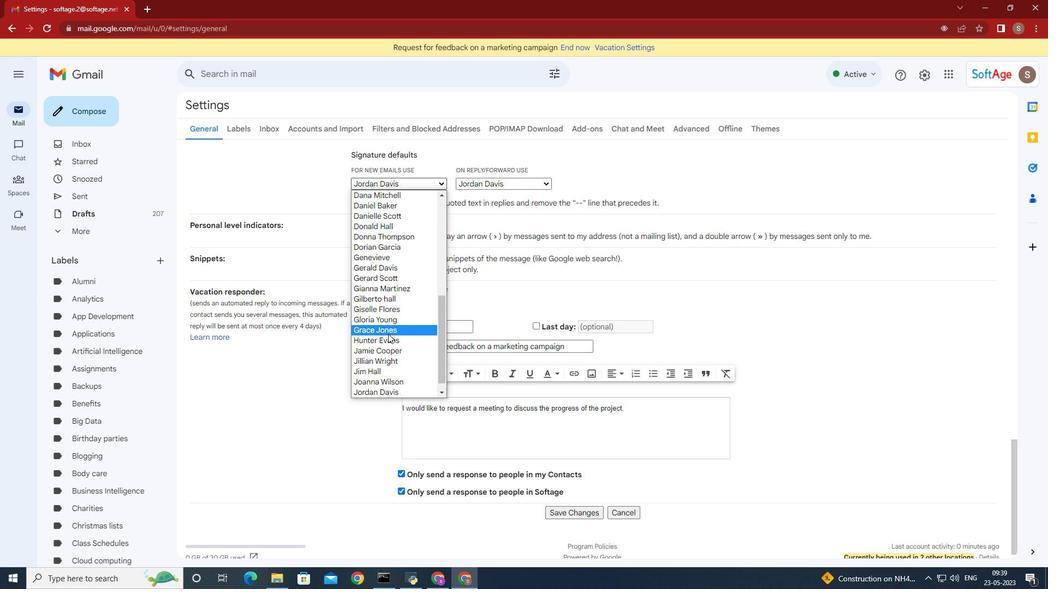 
Action: Mouse scrolled (388, 334) with delta (0, 0)
Screenshot: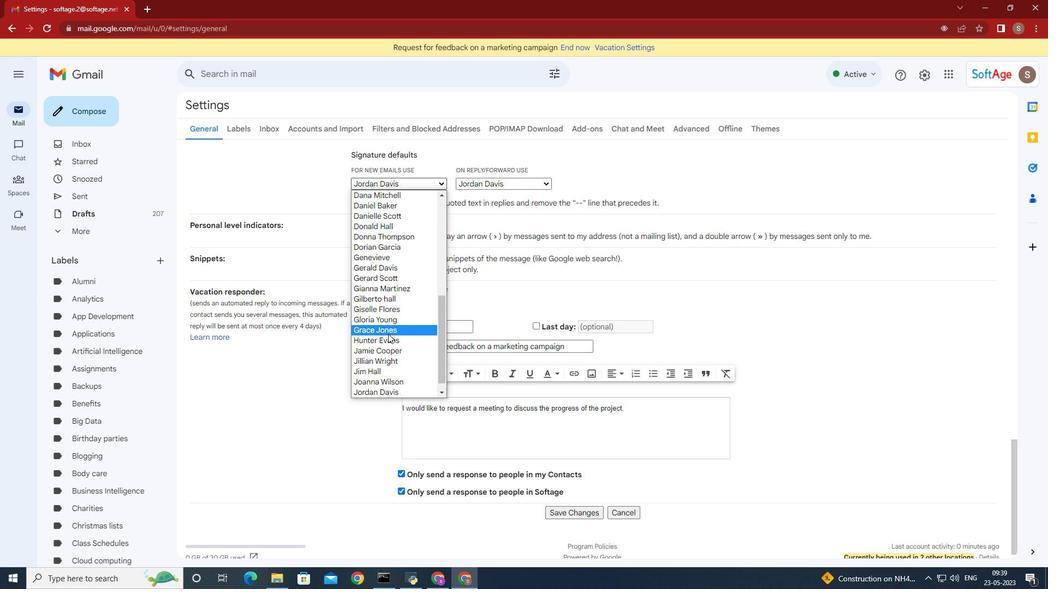 
Action: Mouse moved to (388, 335)
Screenshot: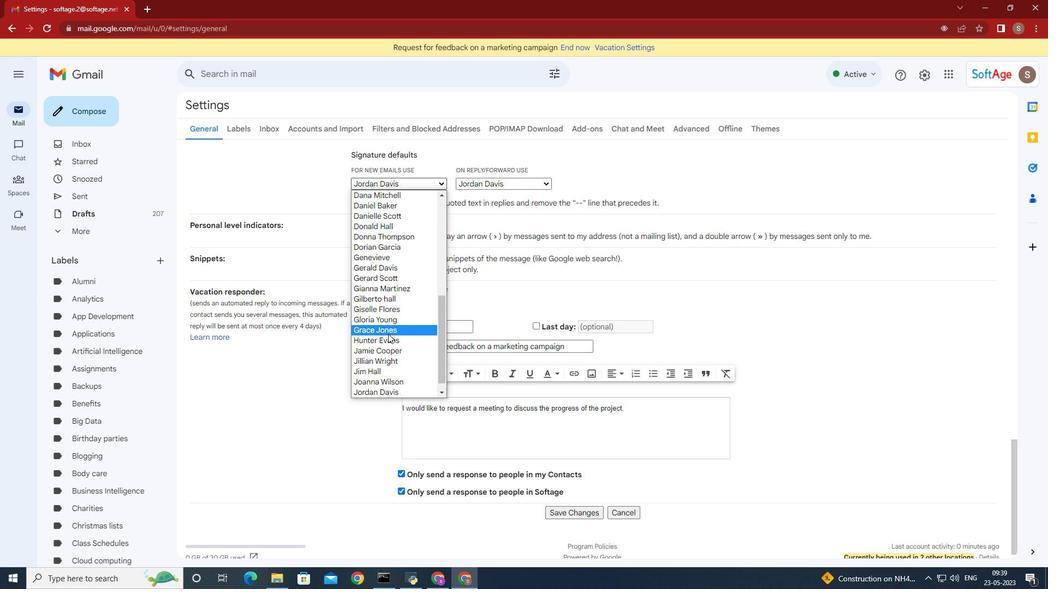 
Action: Mouse scrolled (388, 335) with delta (0, 0)
Screenshot: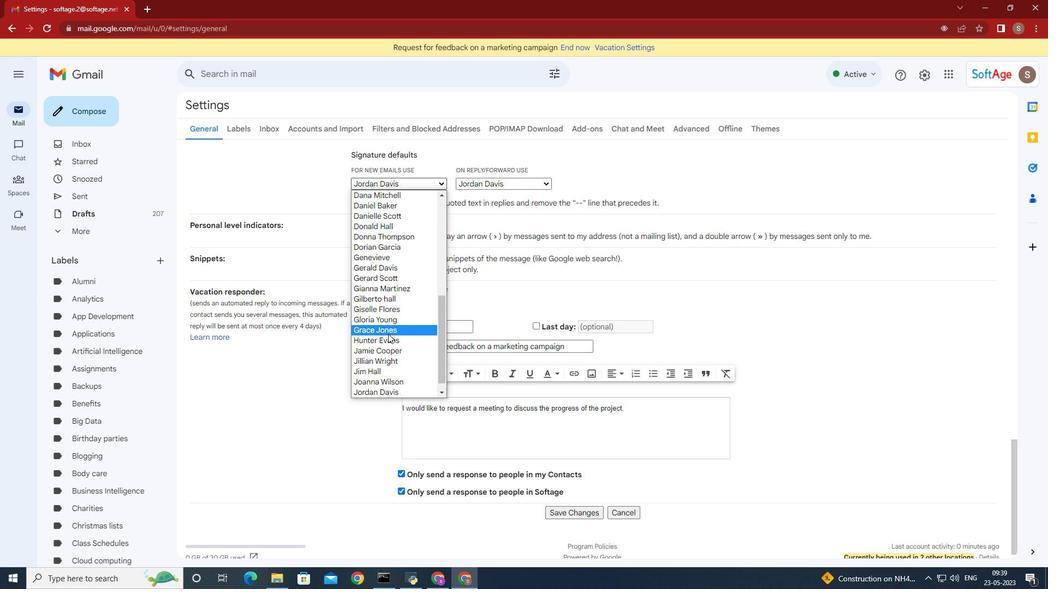 
Action: Mouse moved to (389, 336)
Screenshot: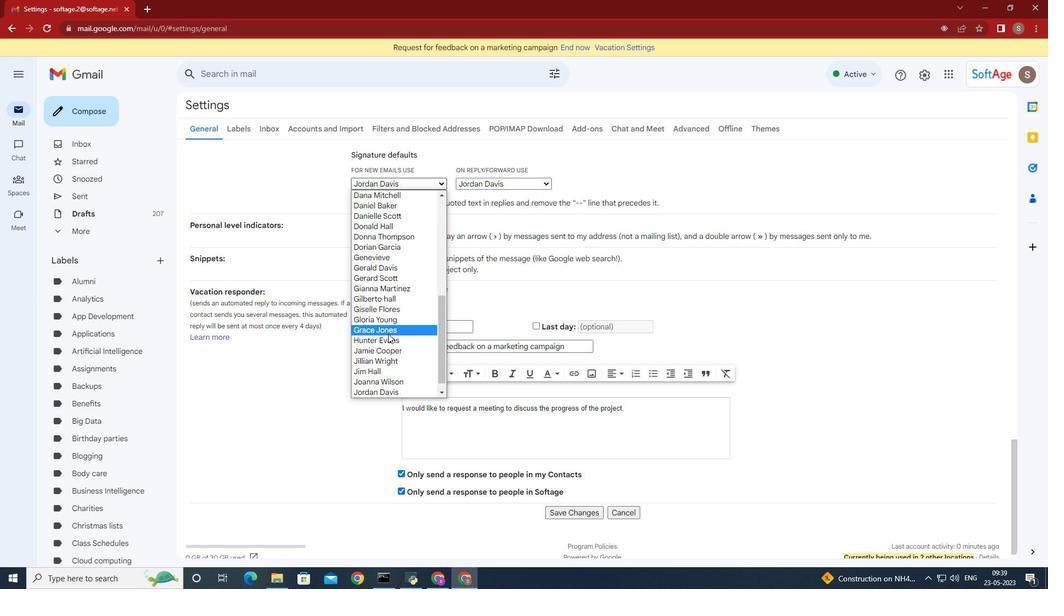 
Action: Mouse scrolled (389, 335) with delta (0, 0)
Screenshot: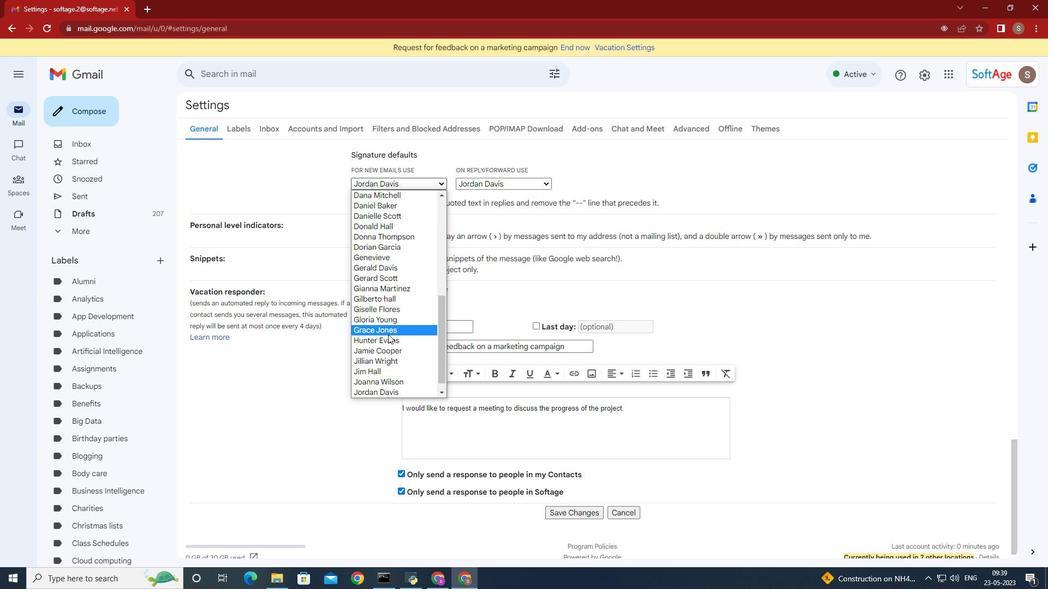 
Action: Mouse scrolled (389, 335) with delta (0, 0)
Screenshot: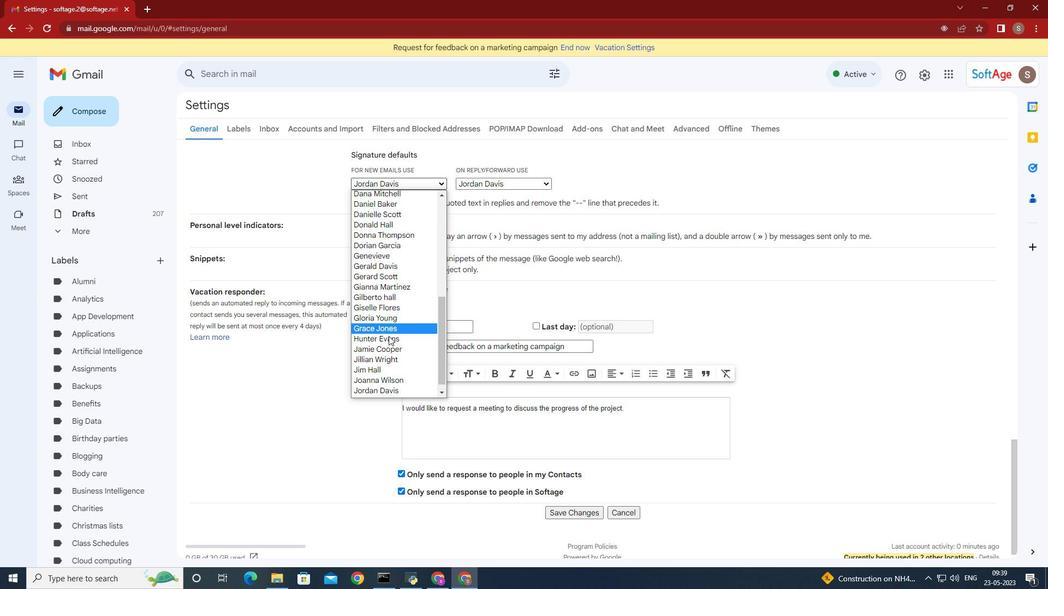 
Action: Mouse scrolled (389, 335) with delta (0, 0)
Screenshot: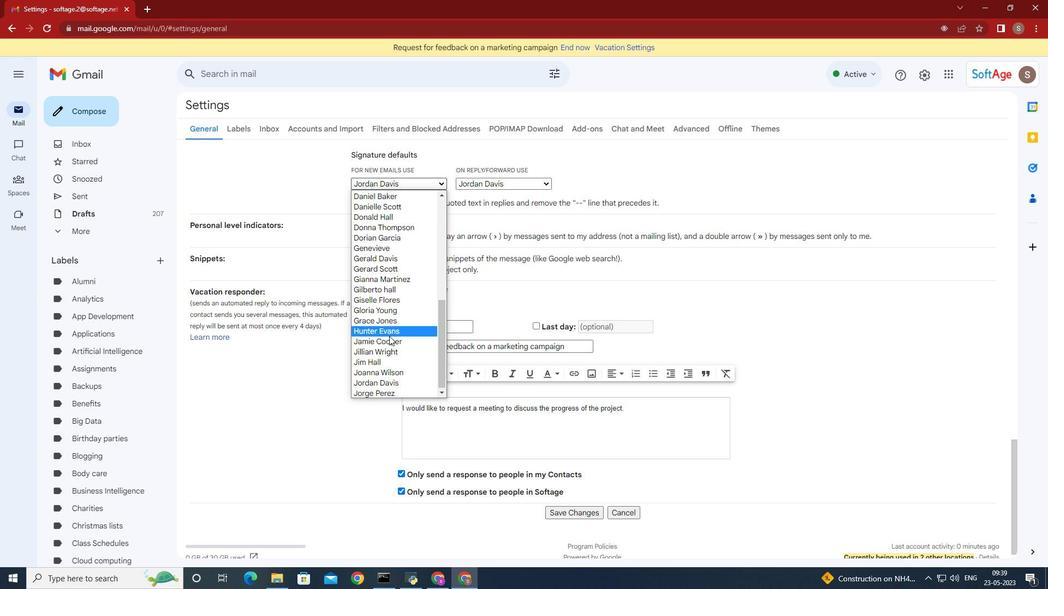 
Action: Mouse scrolled (389, 335) with delta (0, 0)
Screenshot: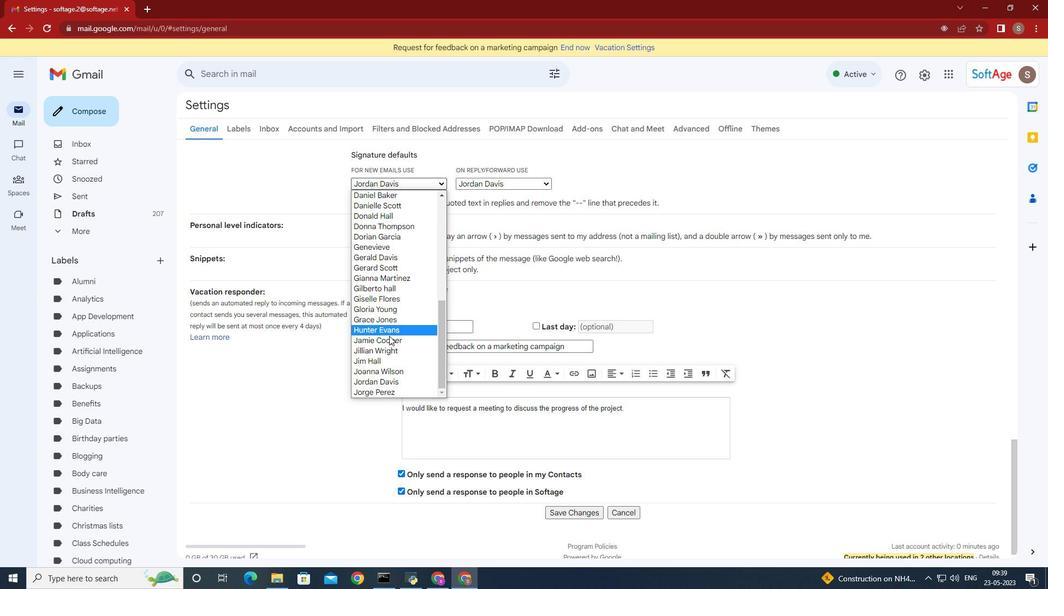 
Action: Mouse moved to (400, 391)
Screenshot: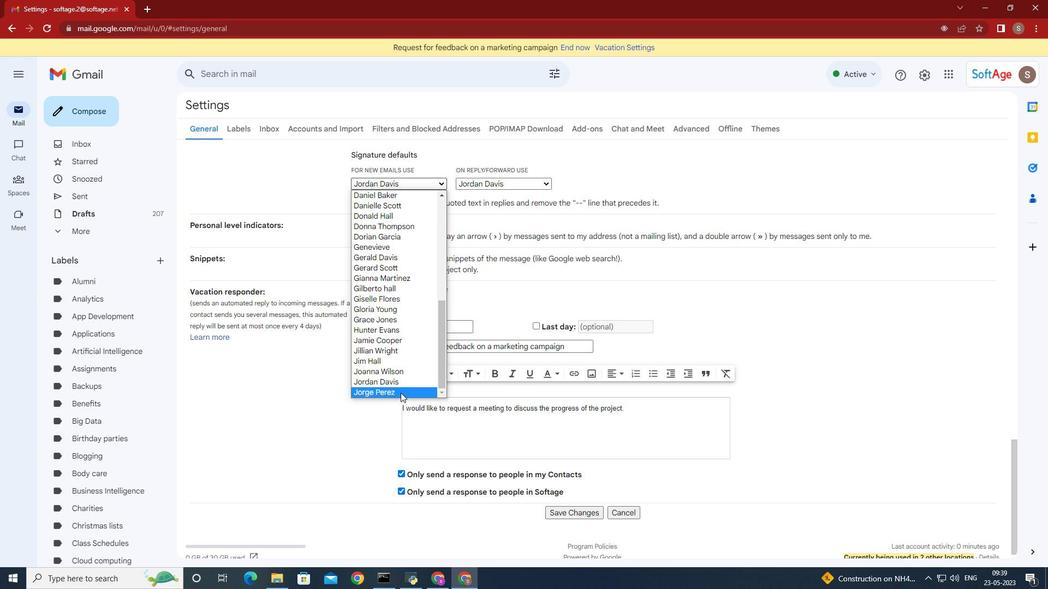
Action: Mouse pressed left at (400, 391)
Screenshot: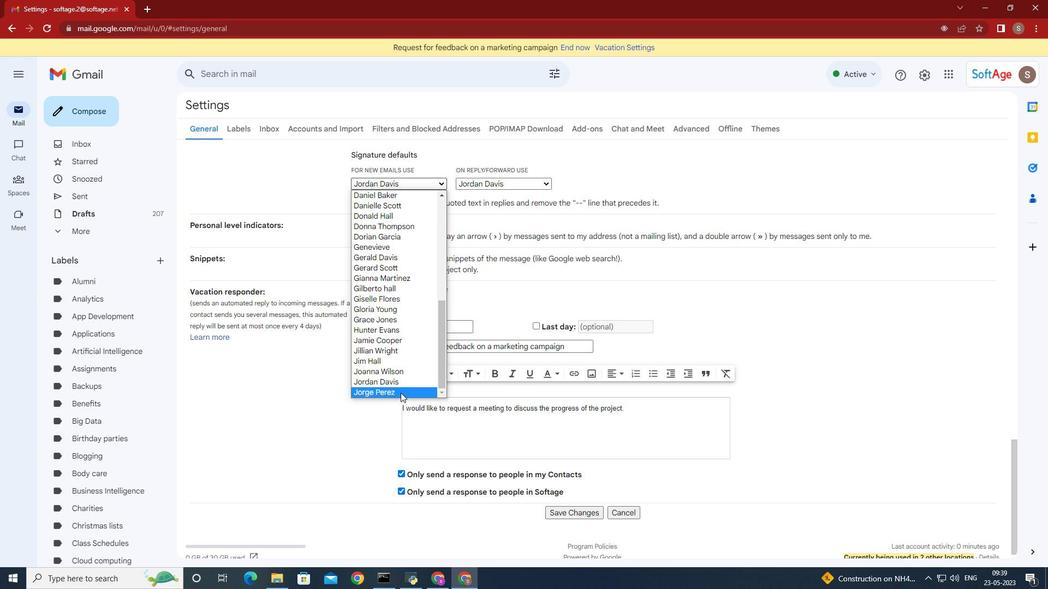 
Action: Mouse moved to (541, 183)
Screenshot: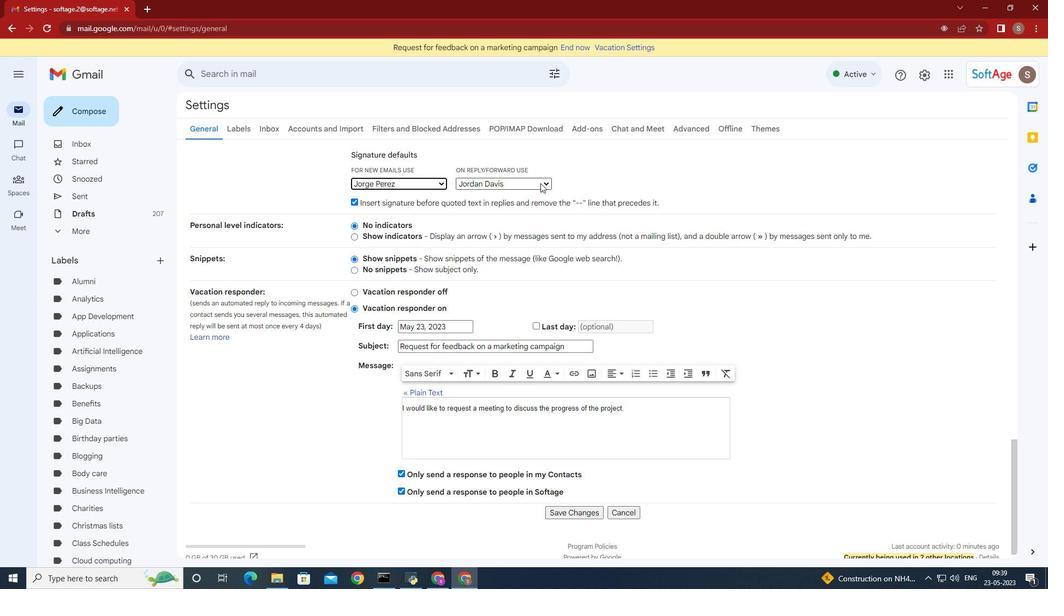 
Action: Mouse pressed left at (541, 183)
Screenshot: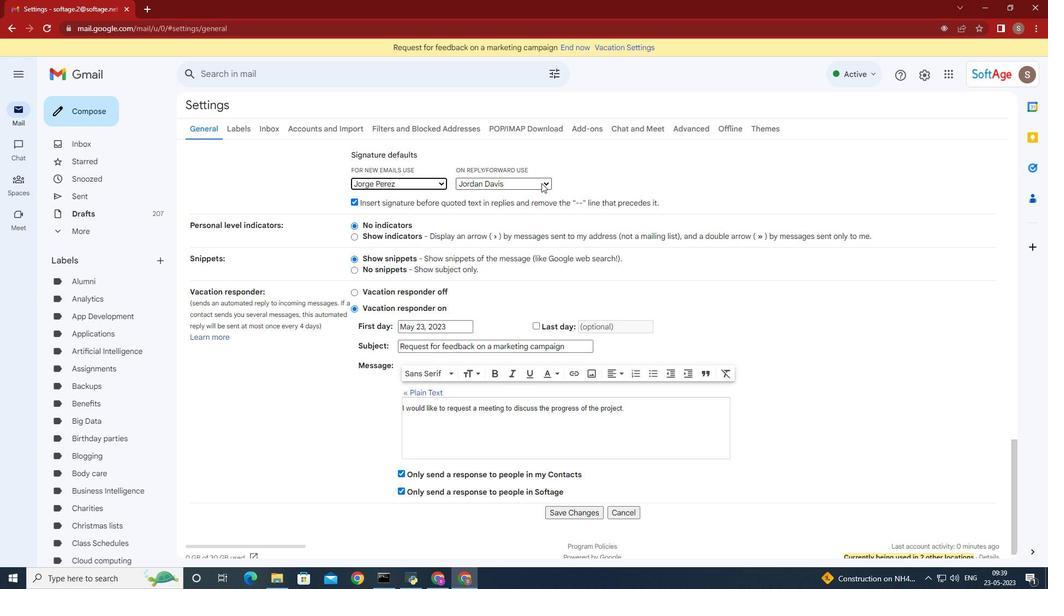 
Action: Mouse moved to (507, 356)
Screenshot: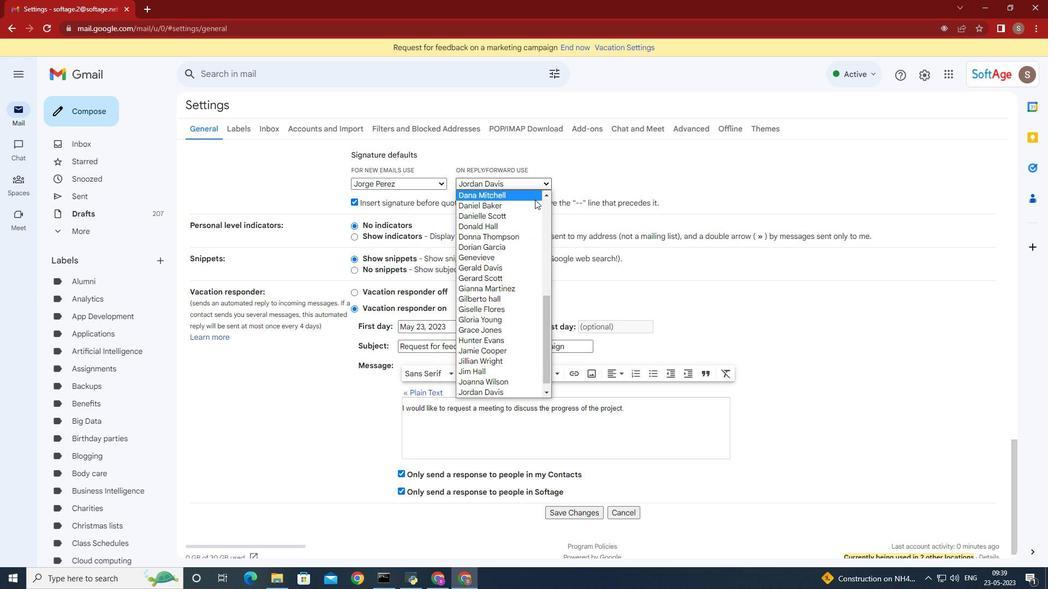 
Action: Mouse scrolled (507, 355) with delta (0, 0)
Screenshot: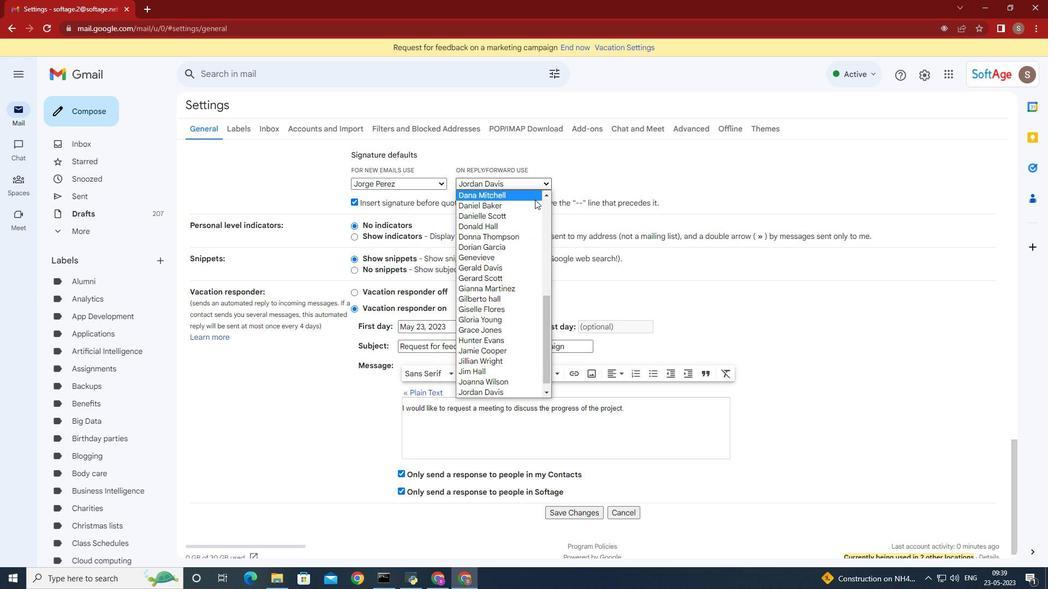 
Action: Mouse moved to (509, 359)
Screenshot: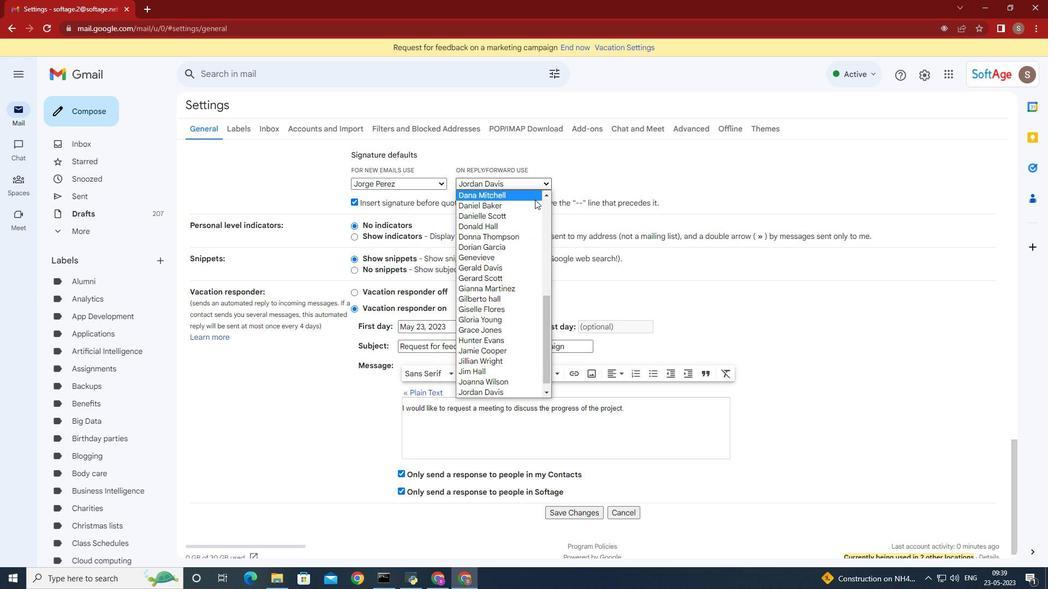 
Action: Mouse scrolled (508, 358) with delta (0, 0)
Screenshot: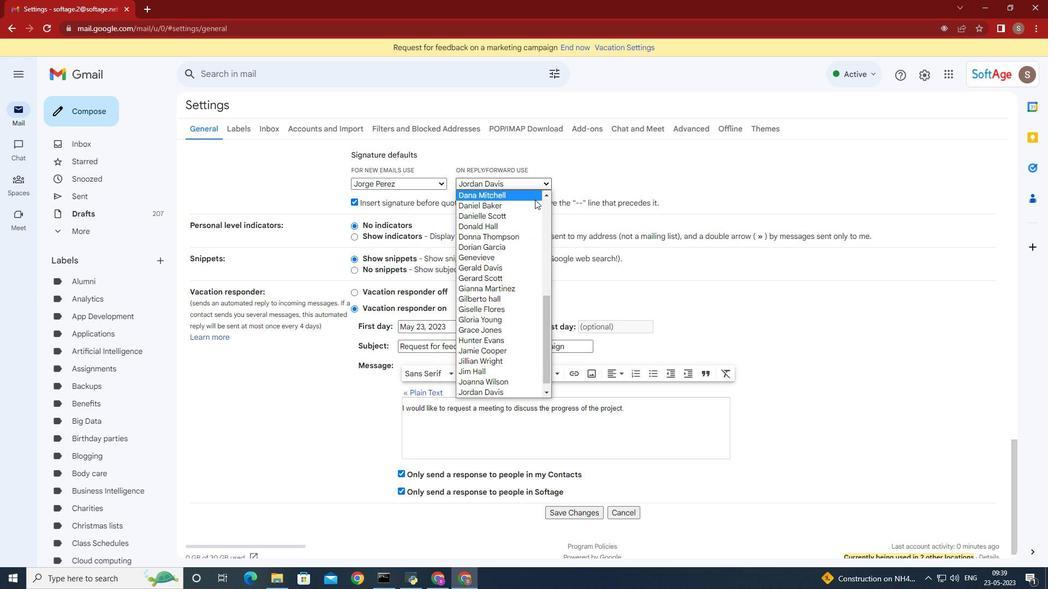 
Action: Mouse moved to (511, 366)
Screenshot: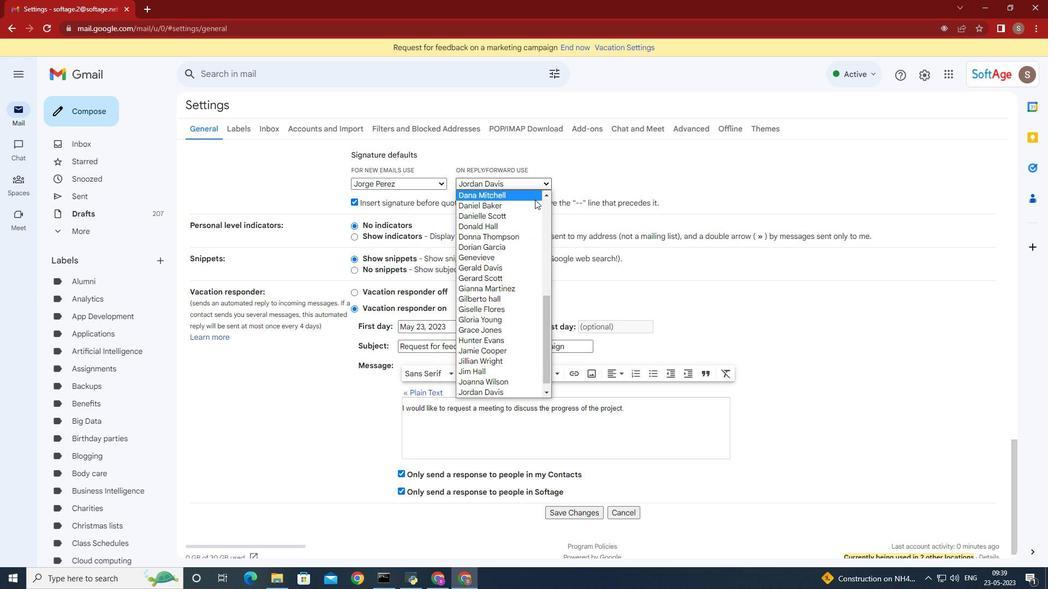 
Action: Mouse scrolled (510, 364) with delta (0, 0)
Screenshot: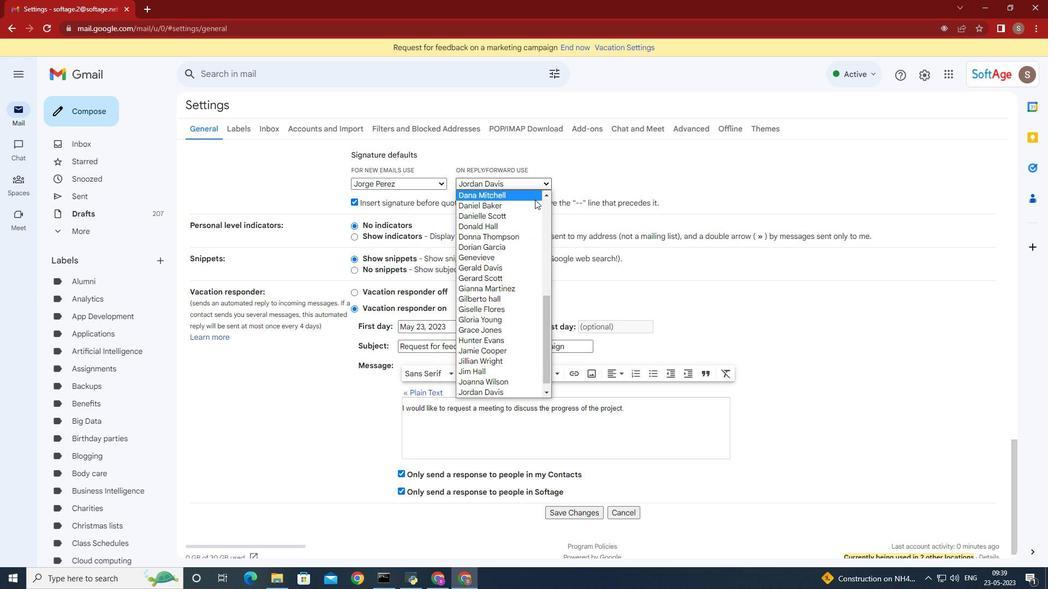 
Action: Mouse moved to (514, 373)
Screenshot: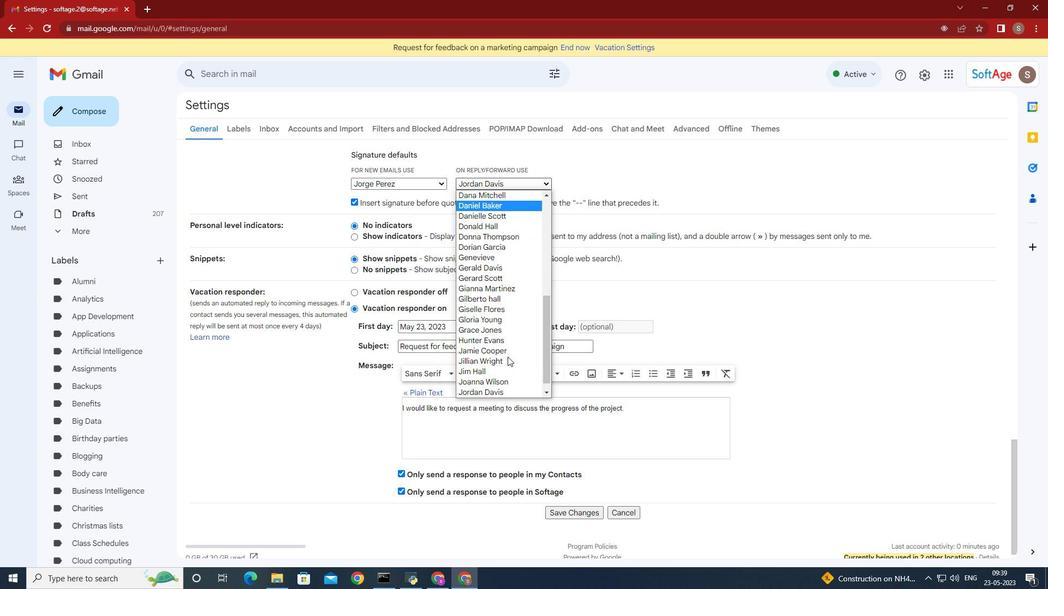 
Action: Mouse scrolled (514, 372) with delta (0, 0)
Screenshot: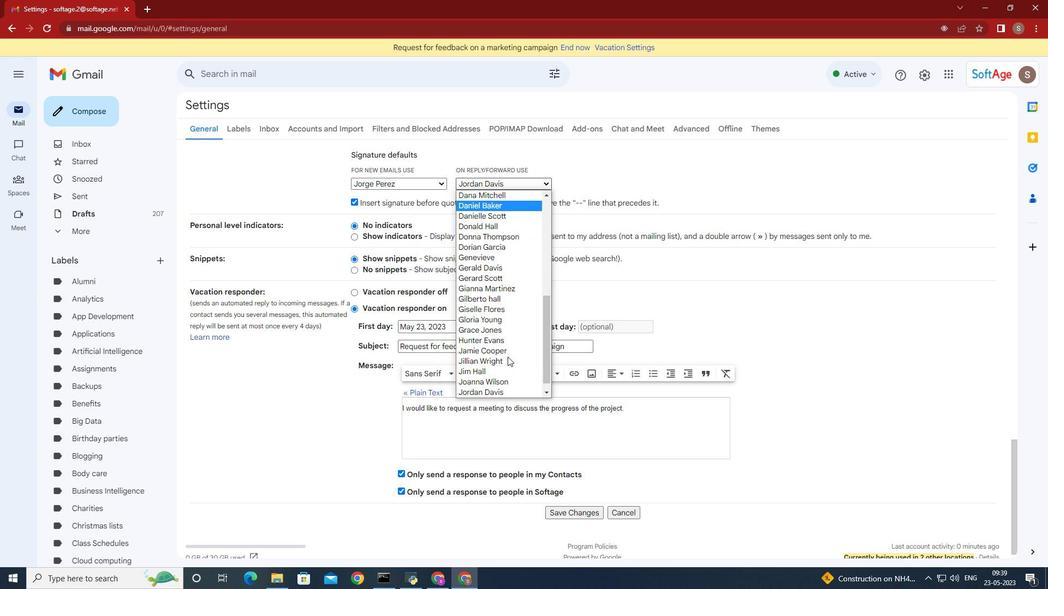 
Action: Mouse moved to (514, 378)
Screenshot: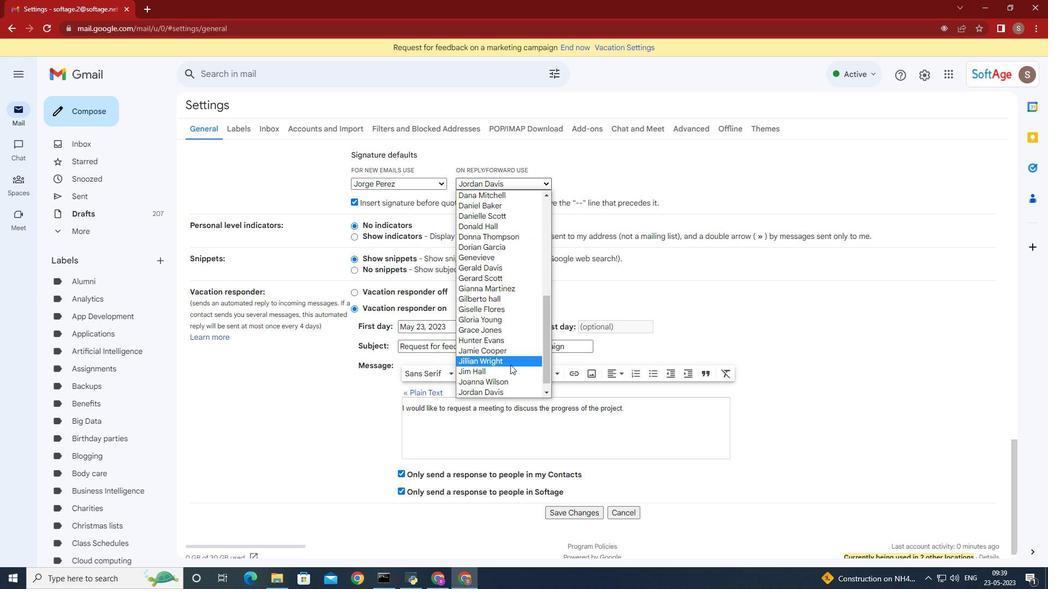 
Action: Mouse scrolled (514, 377) with delta (0, 0)
Screenshot: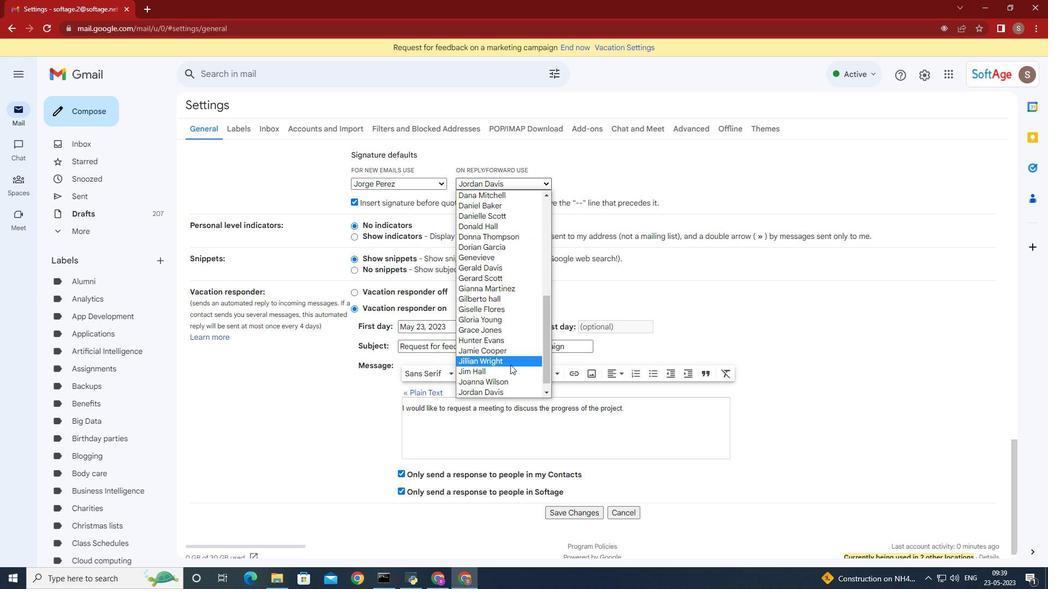
Action: Mouse moved to (515, 379)
Screenshot: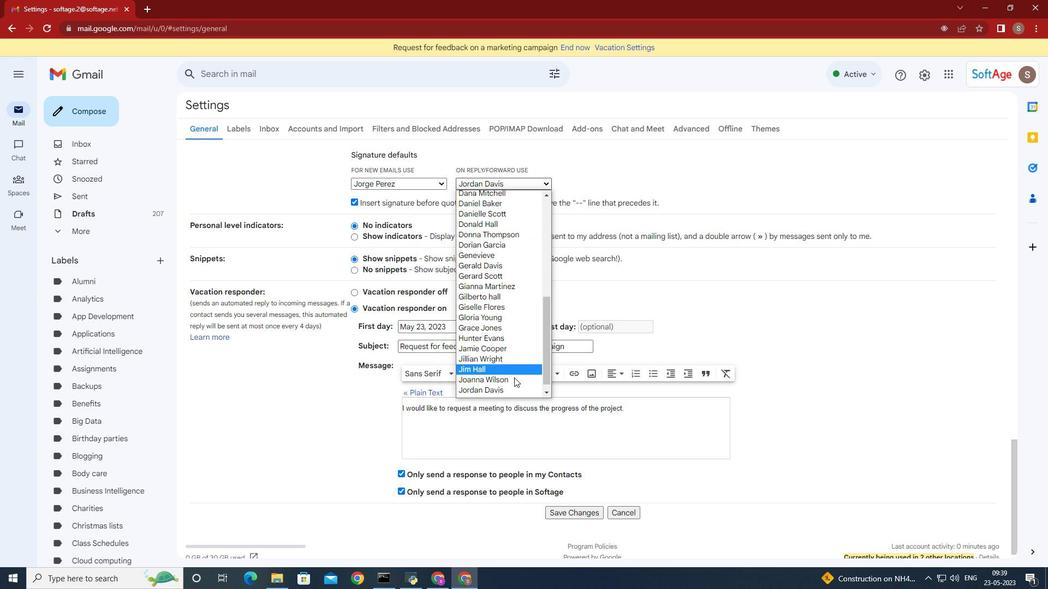 
Action: Mouse scrolled (515, 378) with delta (0, 0)
Screenshot: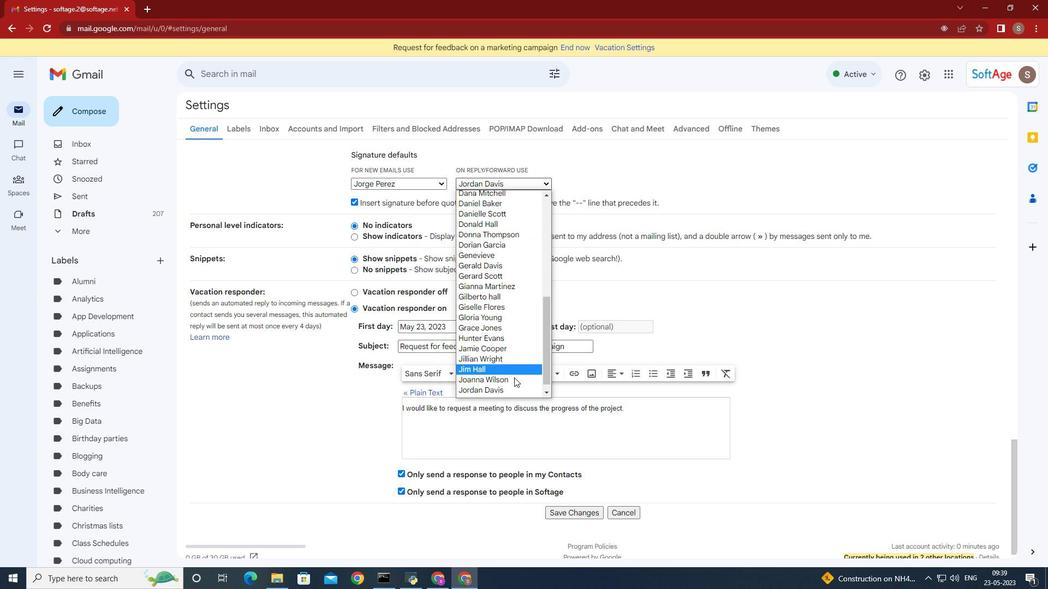 
Action: Mouse moved to (517, 391)
Screenshot: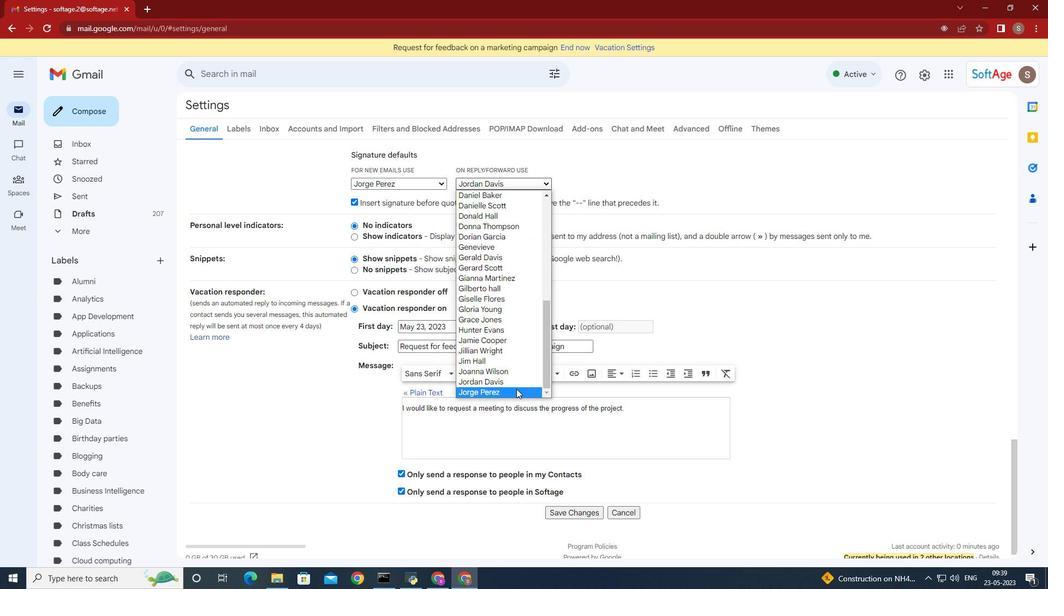 
Action: Mouse pressed left at (517, 391)
Screenshot: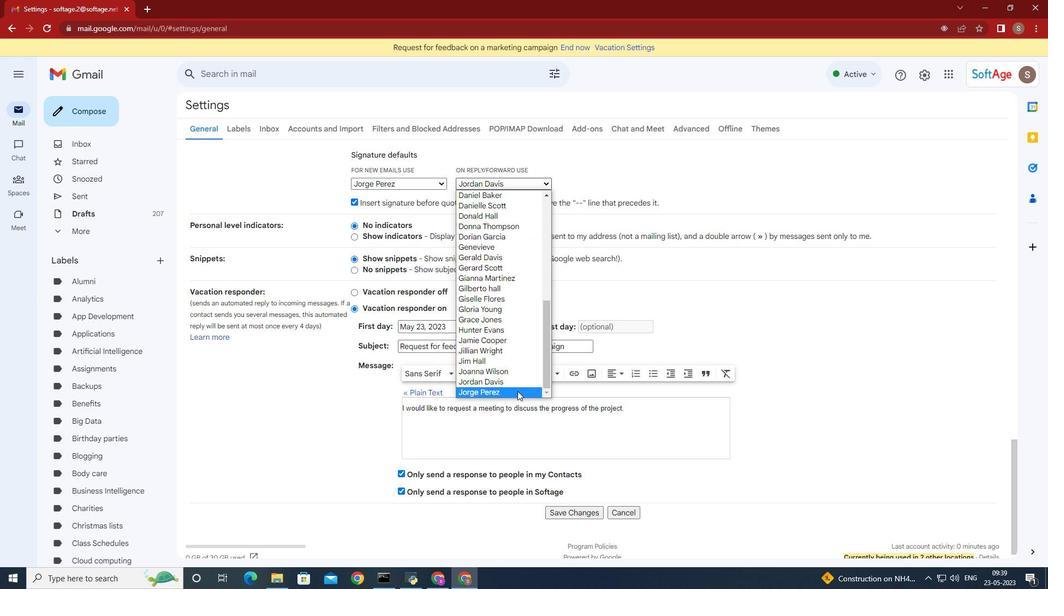 
Action: Mouse moved to (576, 514)
Screenshot: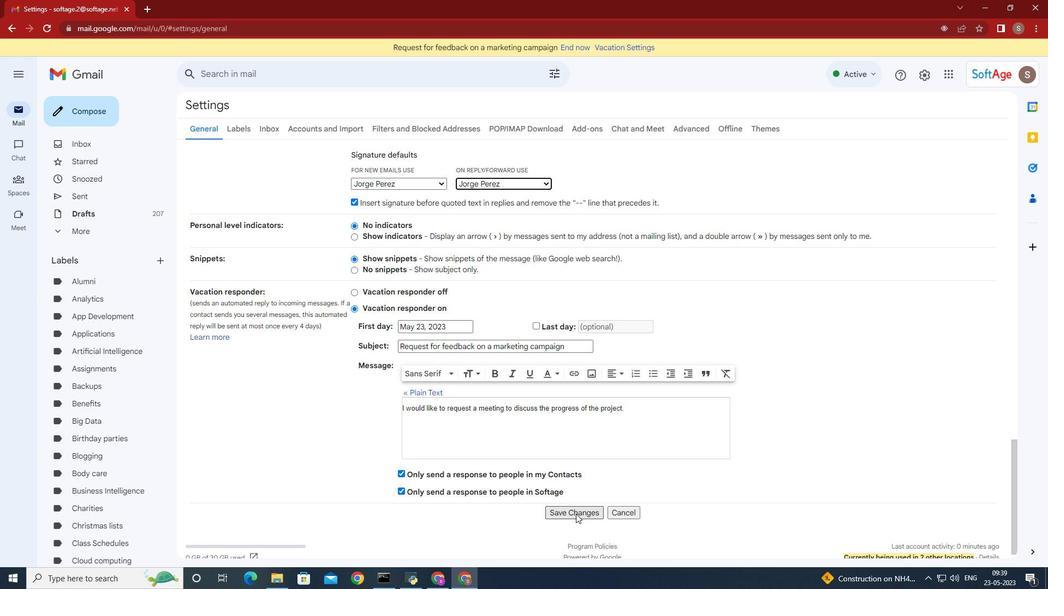 
Action: Mouse pressed left at (576, 514)
Screenshot: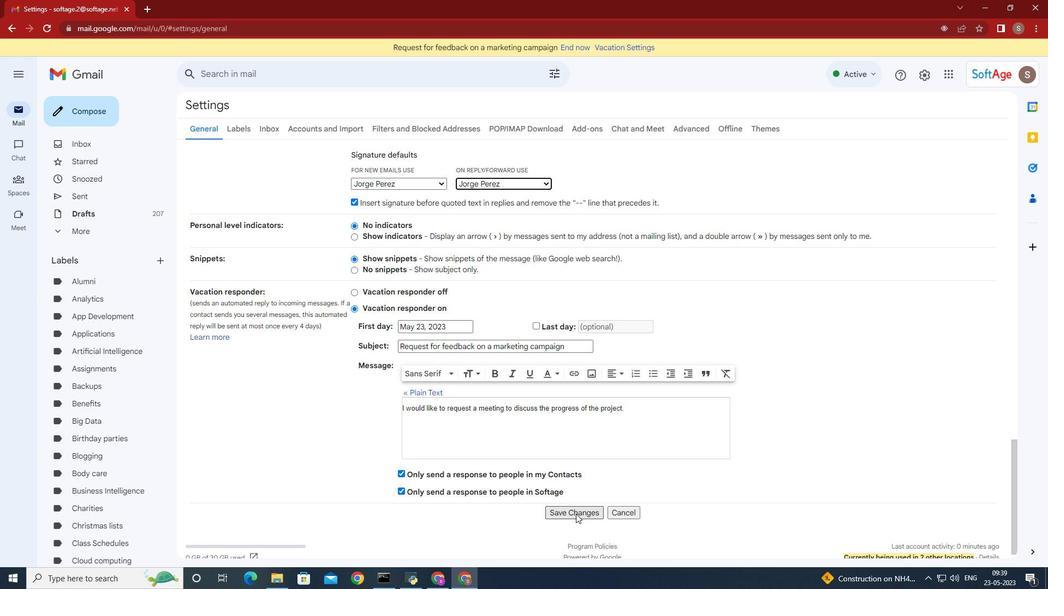 
Action: Mouse moved to (104, 101)
Screenshot: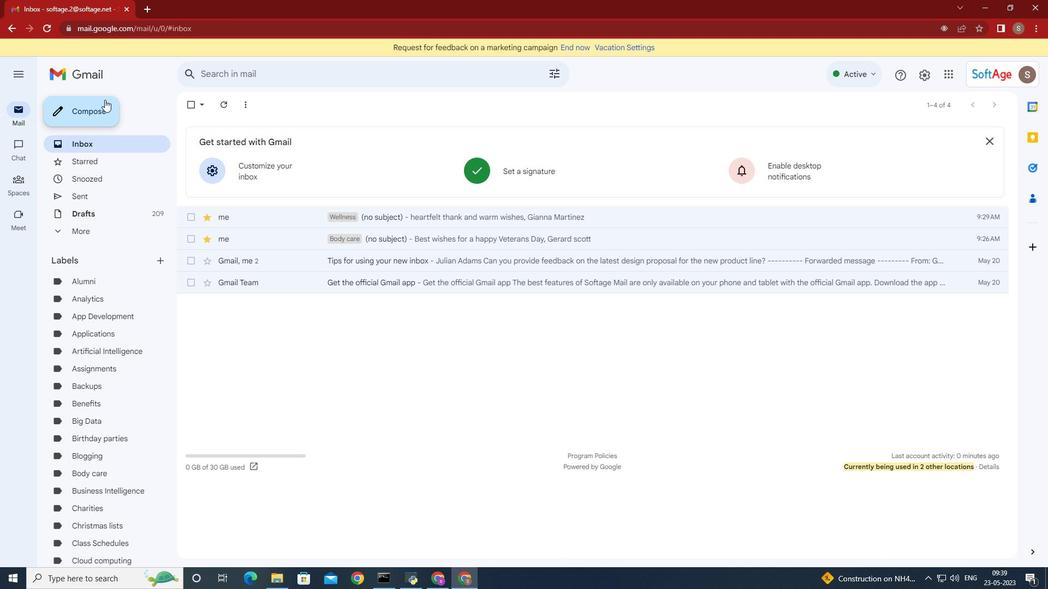 
Action: Mouse pressed left at (104, 101)
Screenshot: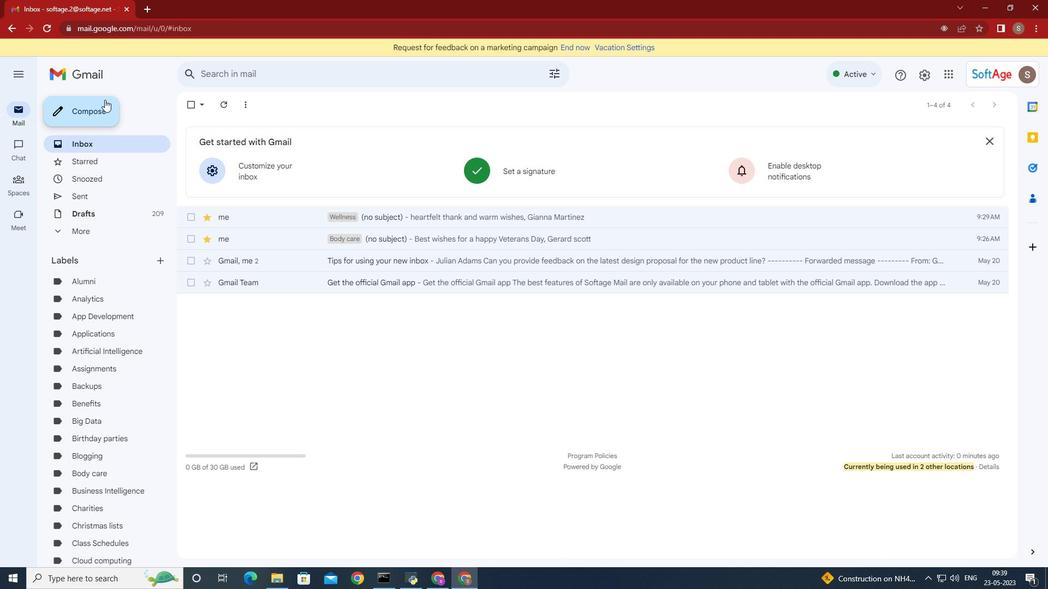 
Action: Mouse moved to (412, 291)
Screenshot: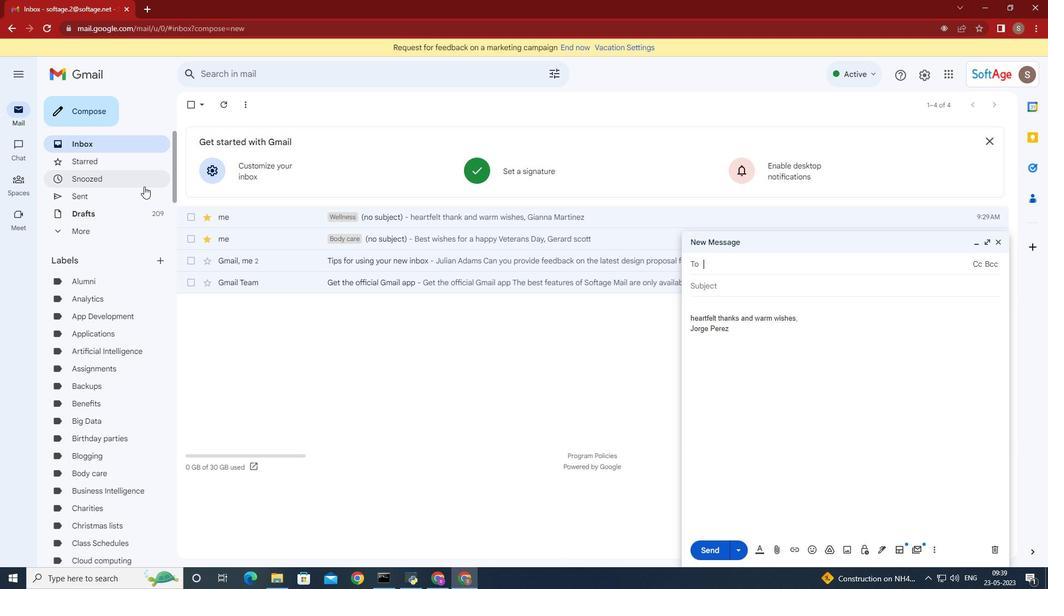 
Action: Key pressed <Key.shift>Softage.8
Screenshot: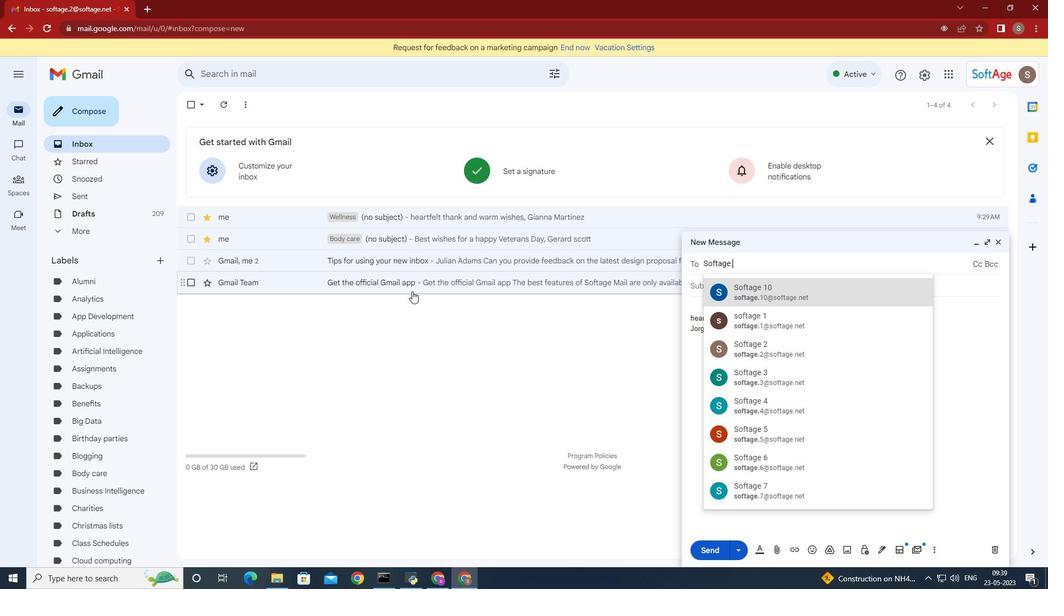 
Action: Mouse moved to (795, 298)
Screenshot: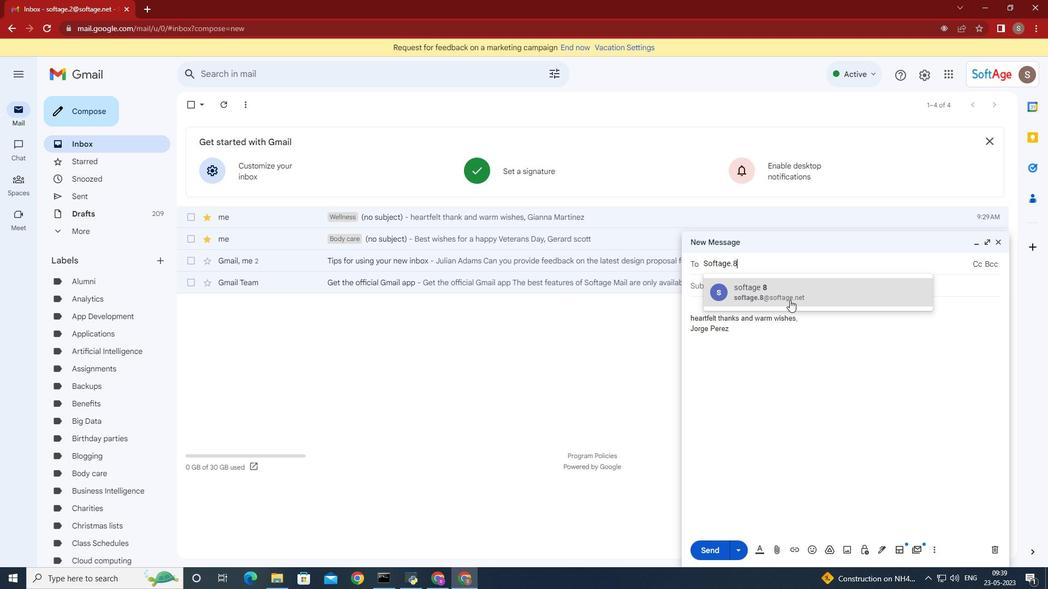 
Action: Mouse pressed left at (795, 298)
Screenshot: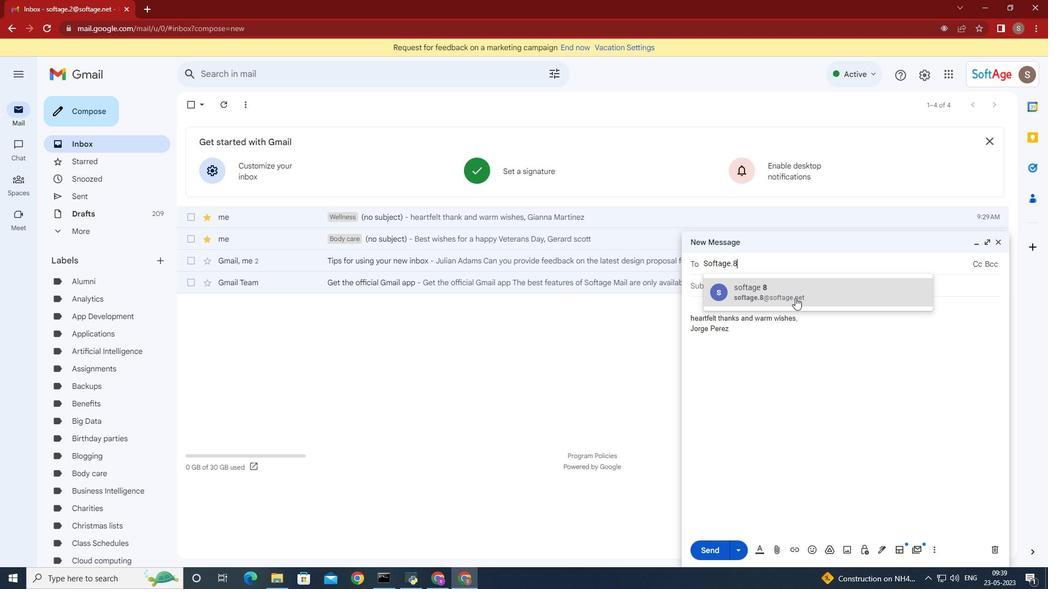 
Action: Mouse moved to (936, 552)
Screenshot: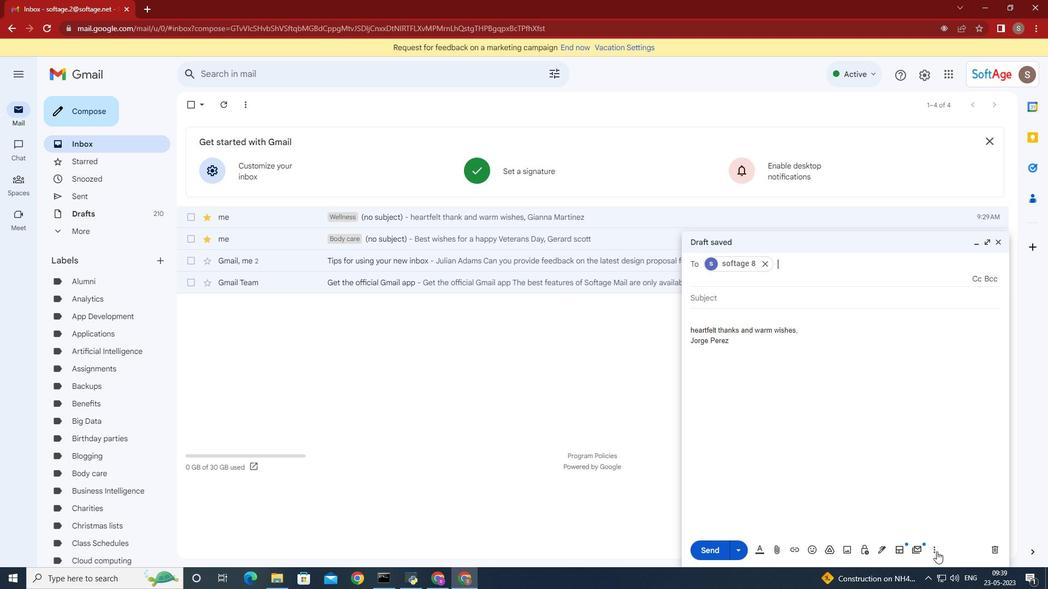 
Action: Mouse pressed left at (936, 552)
Screenshot: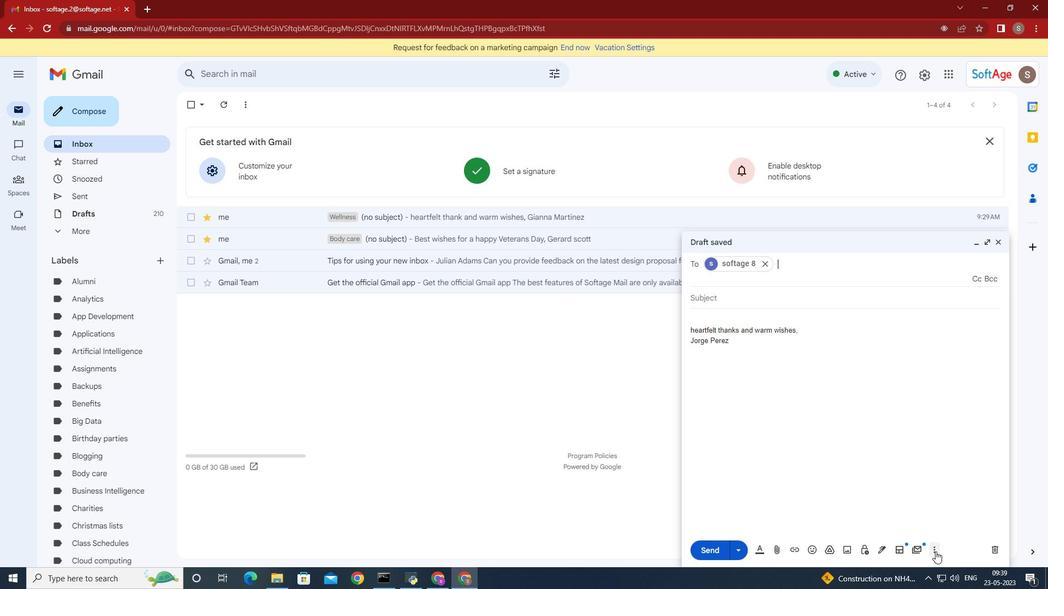 
Action: Mouse moved to (872, 449)
Screenshot: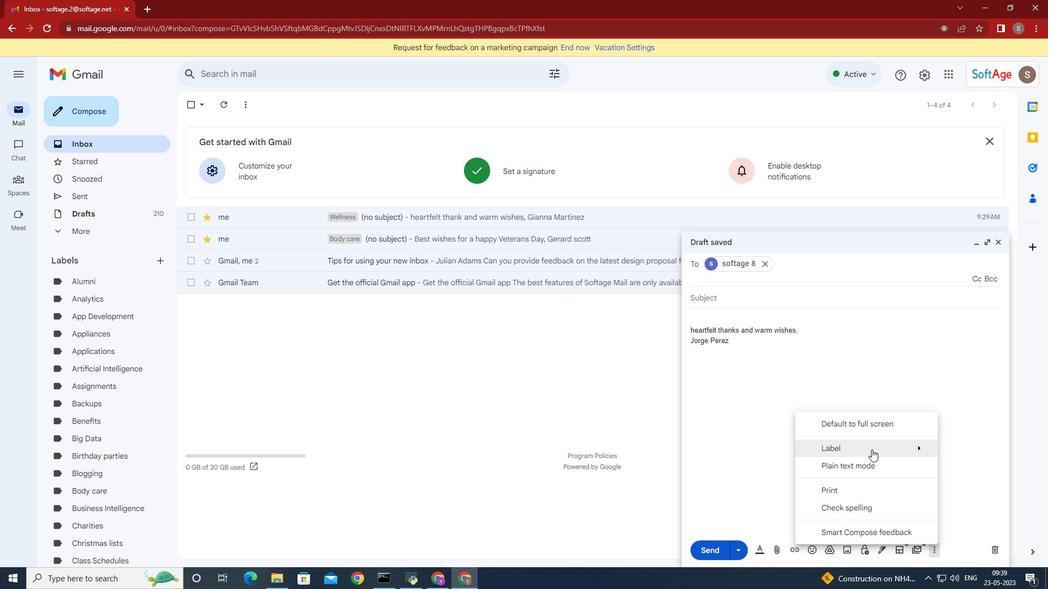 
Action: Mouse pressed left at (872, 449)
Screenshot: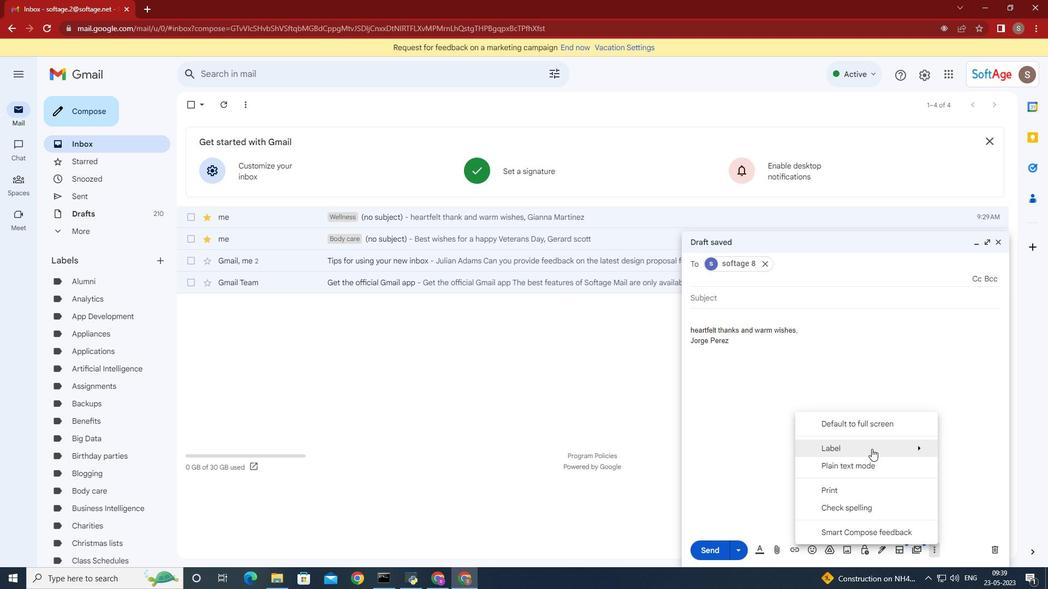 
Action: Mouse moved to (692, 256)
Screenshot: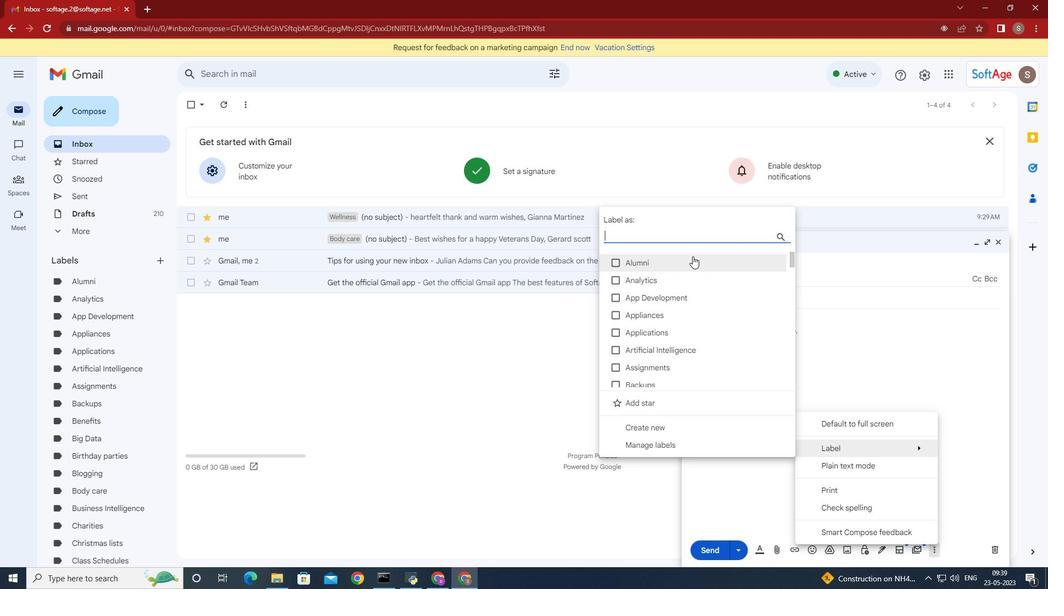 
Action: Key pressed <Key.shift>Pro
Screenshot: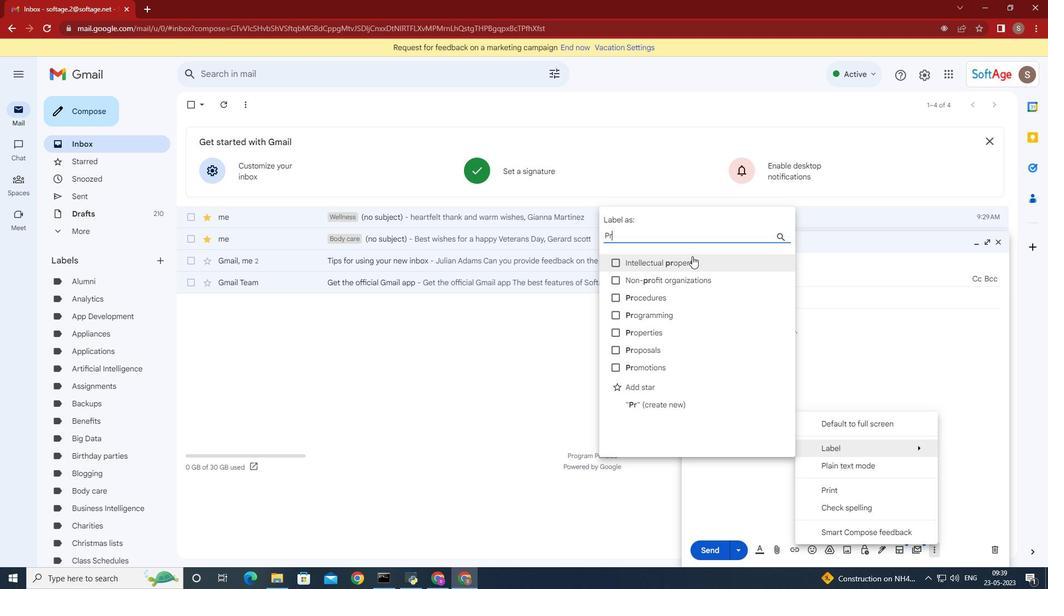 
Action: Mouse moved to (665, 314)
Screenshot: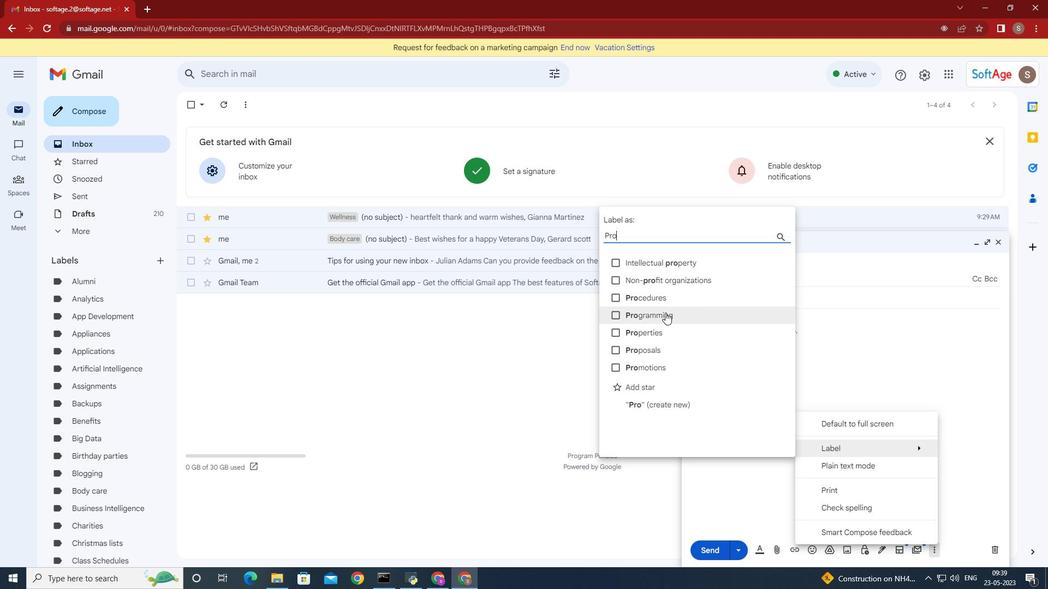
Action: Mouse pressed left at (665, 314)
Screenshot: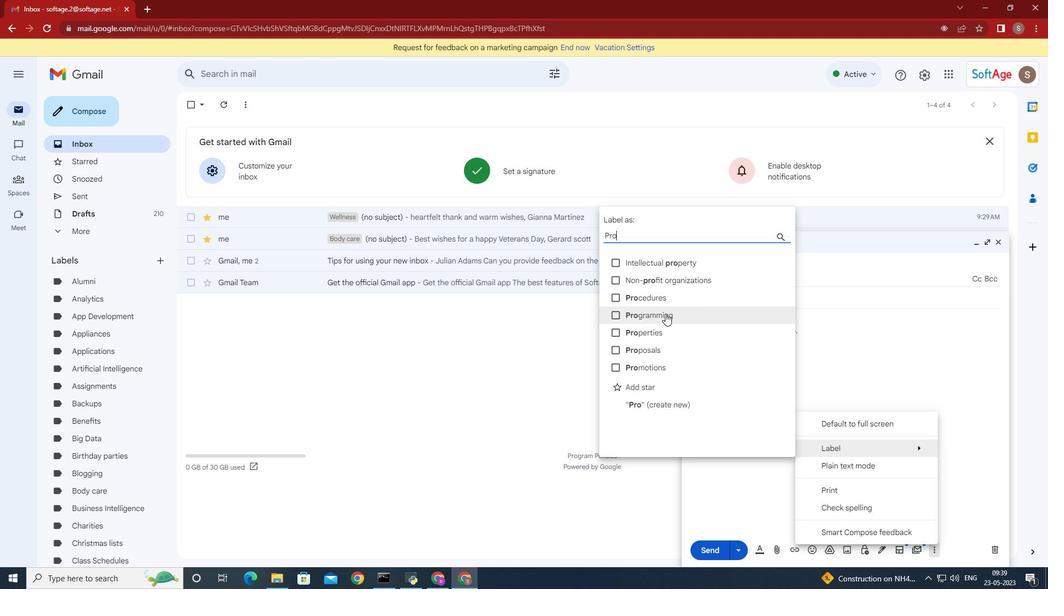 
Action: Mouse moved to (712, 545)
Screenshot: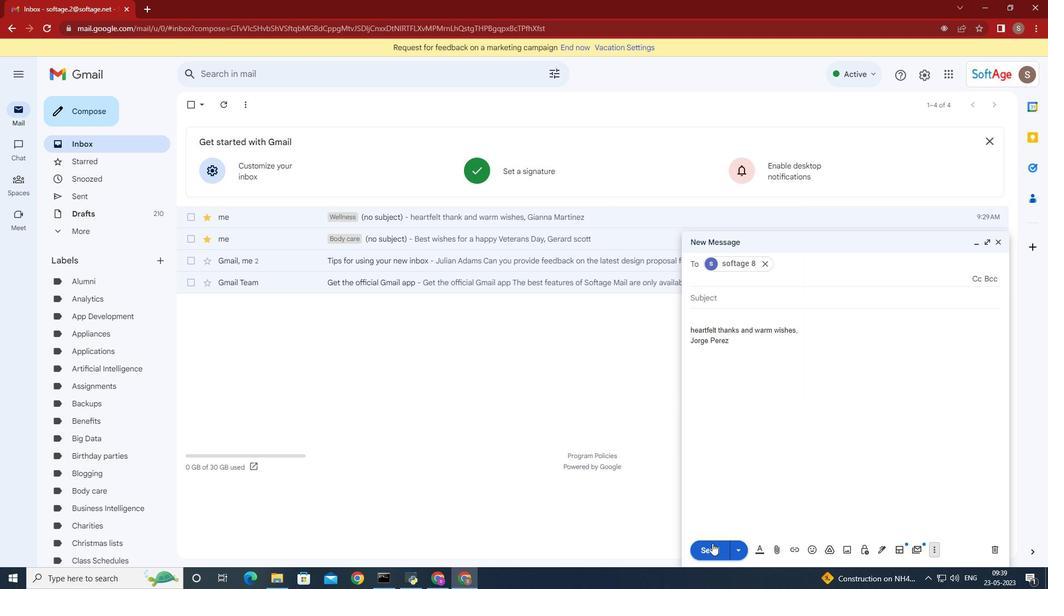 
Action: Mouse pressed left at (712, 545)
Screenshot: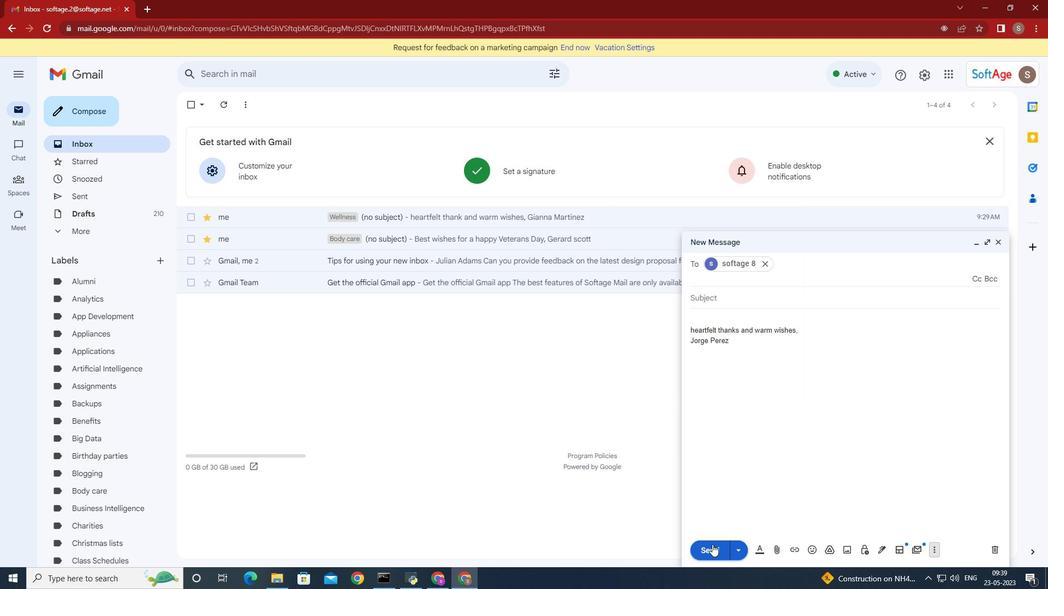 
Action: Mouse moved to (710, 545)
Screenshot: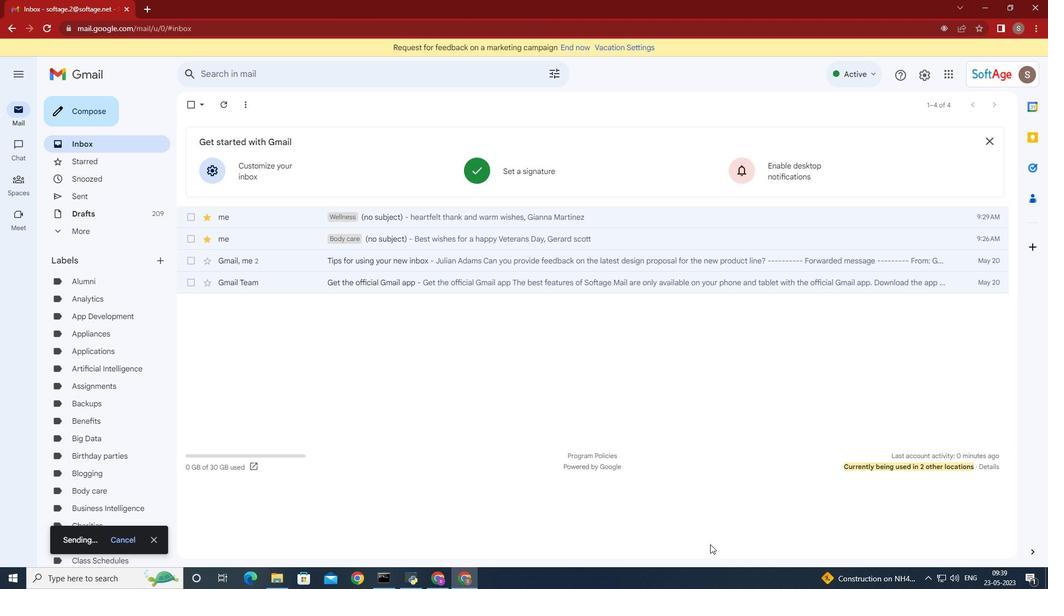 
